 Task: In the  document Nativeamericanreservations.doc, select heading and apply ' Bold and Underline'  Using "replace feature", replace:  'traditions to culture'
Action: Mouse moved to (473, 702)
Screenshot: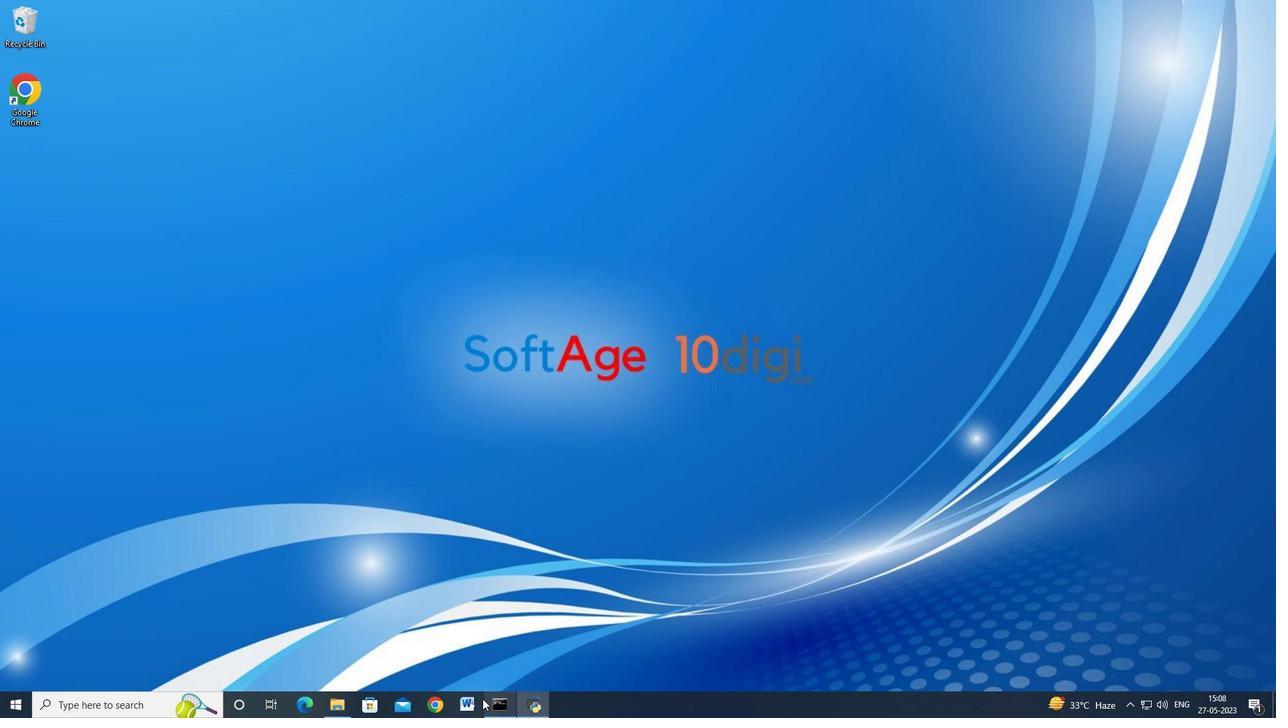 
Action: Mouse pressed left at (473, 702)
Screenshot: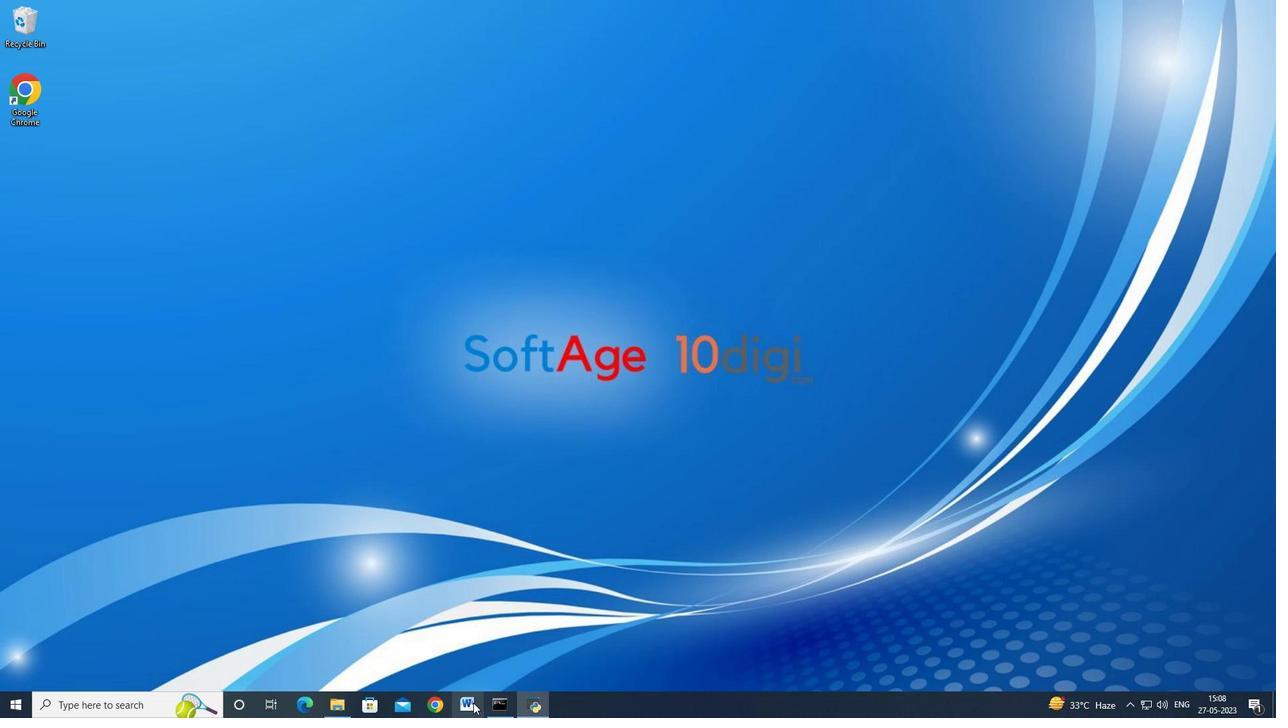 
Action: Mouse moved to (31, 28)
Screenshot: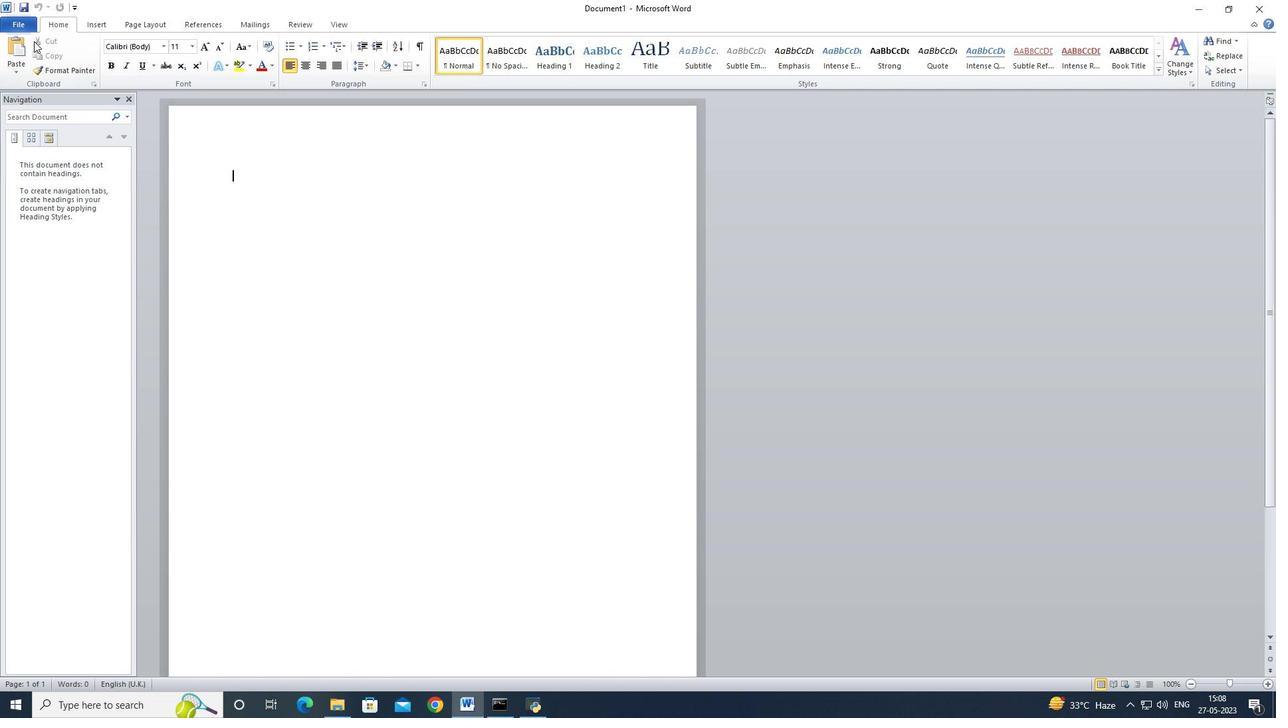 
Action: Mouse pressed left at (31, 28)
Screenshot: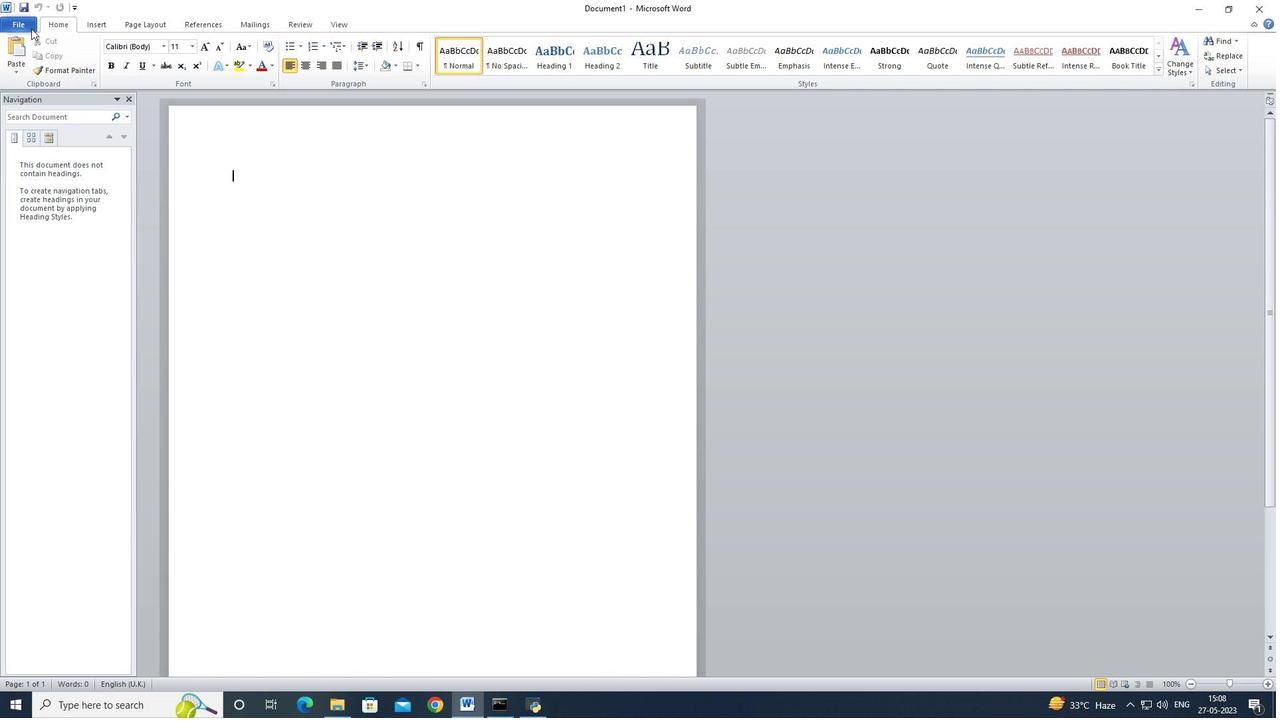 
Action: Mouse moved to (131, 79)
Screenshot: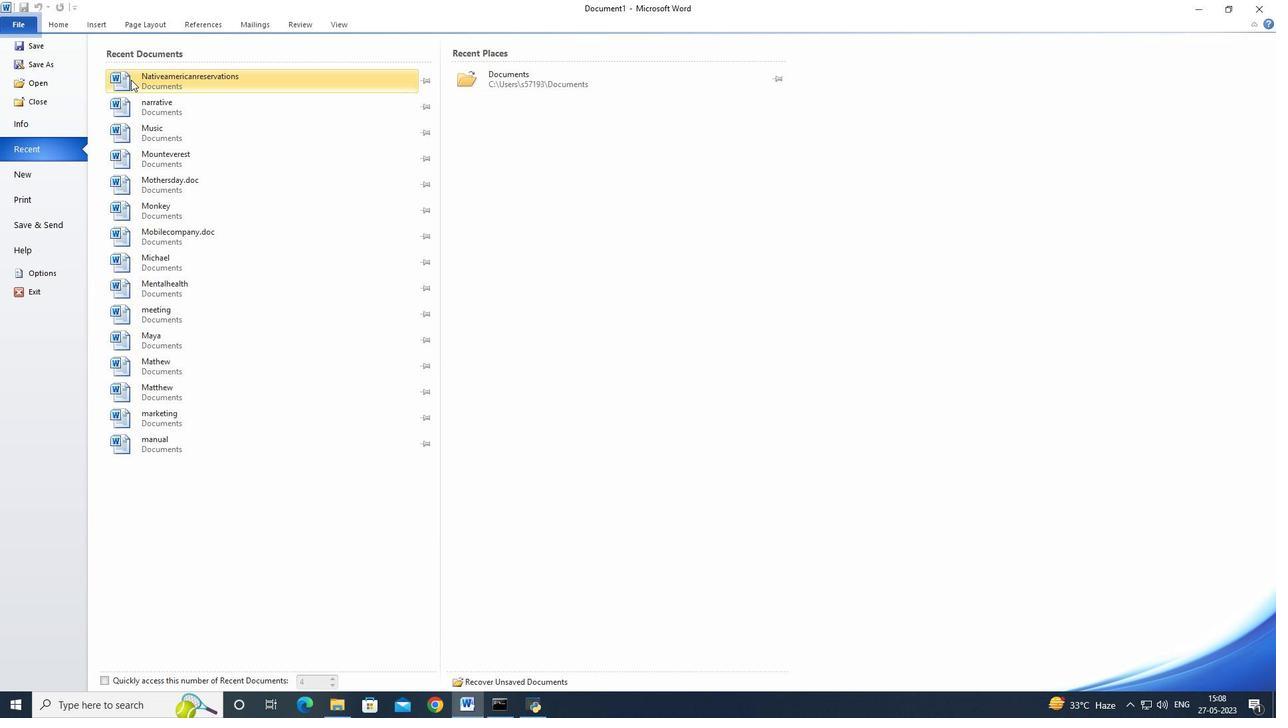 
Action: Mouse pressed left at (131, 79)
Screenshot: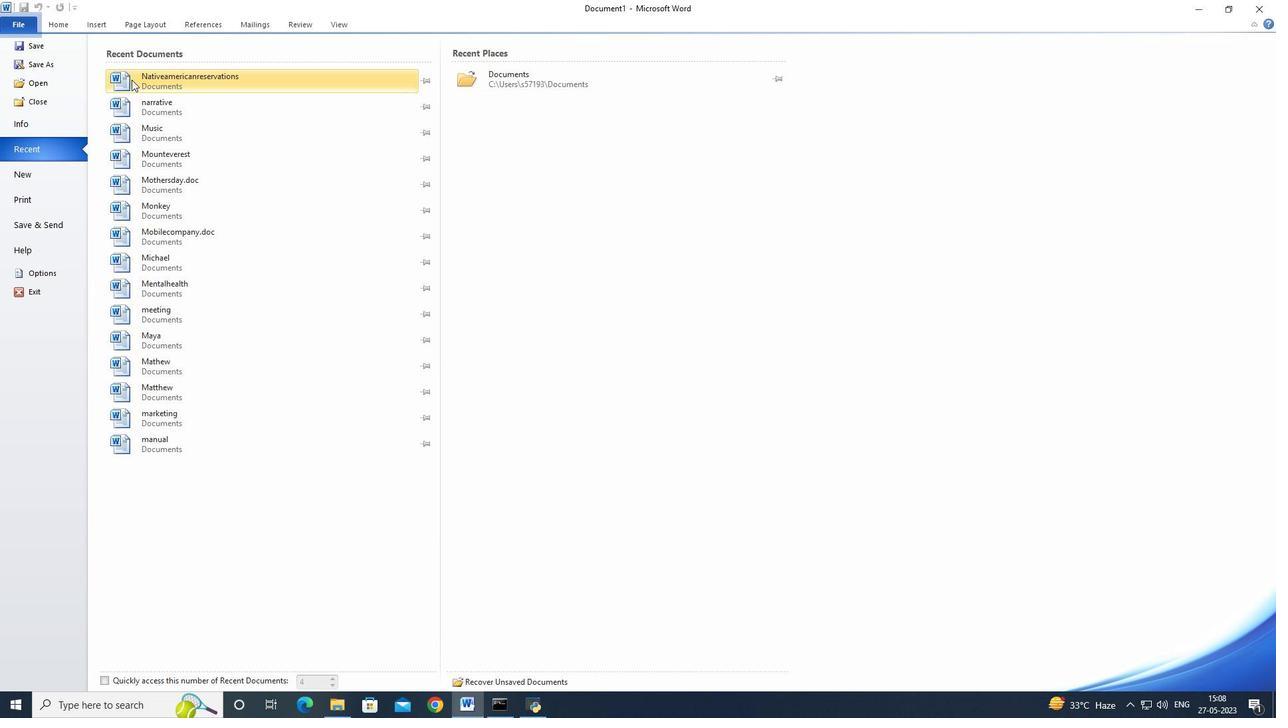 
Action: Mouse moved to (351, 196)
Screenshot: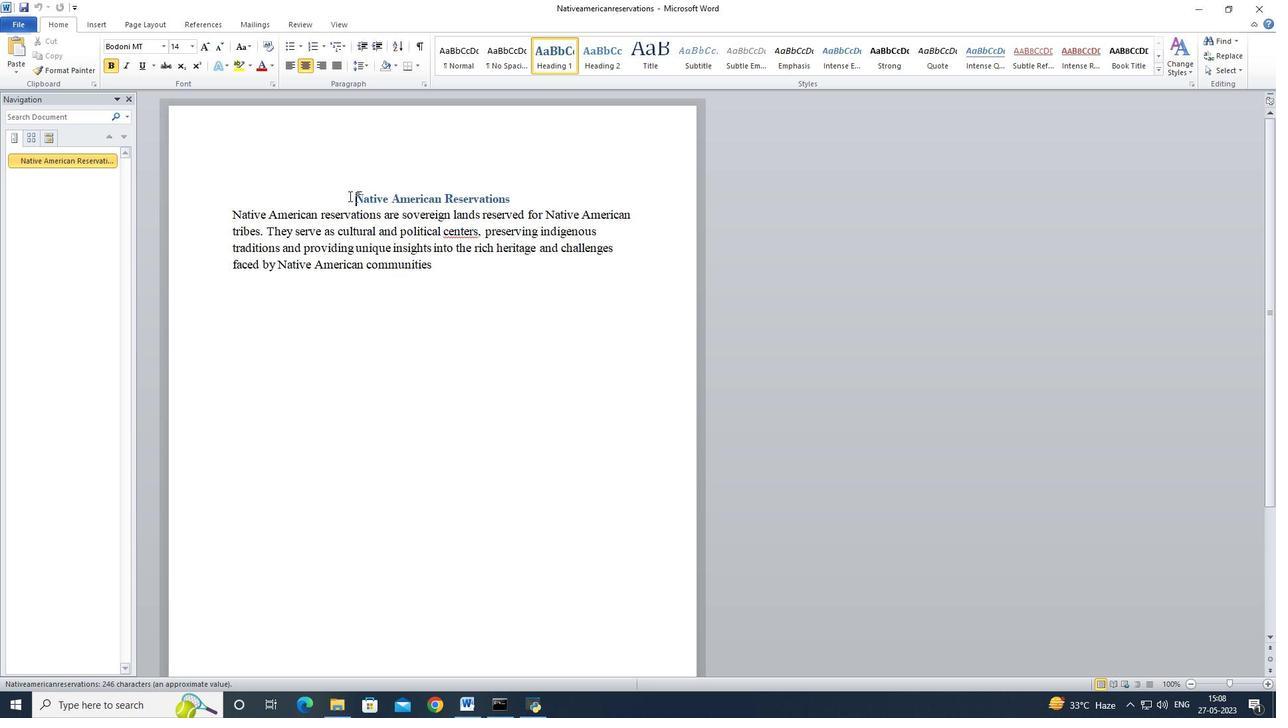 
Action: Mouse pressed left at (351, 196)
Screenshot: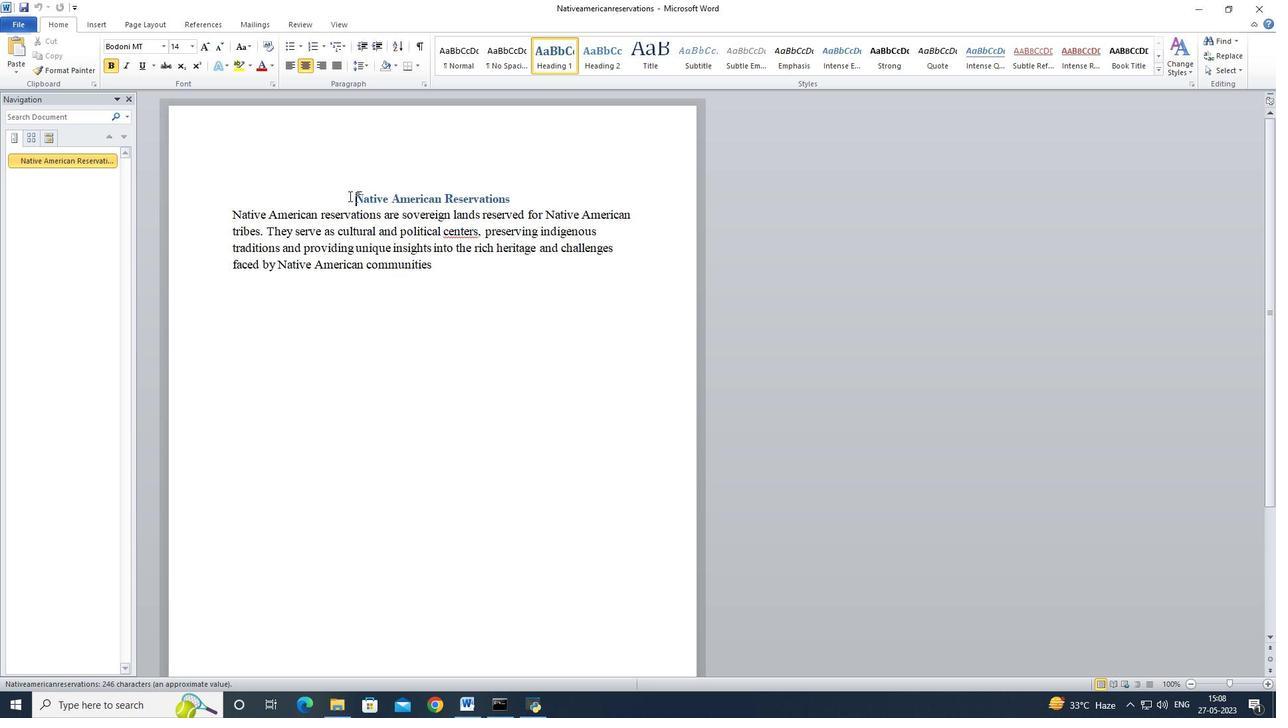 
Action: Mouse moved to (113, 67)
Screenshot: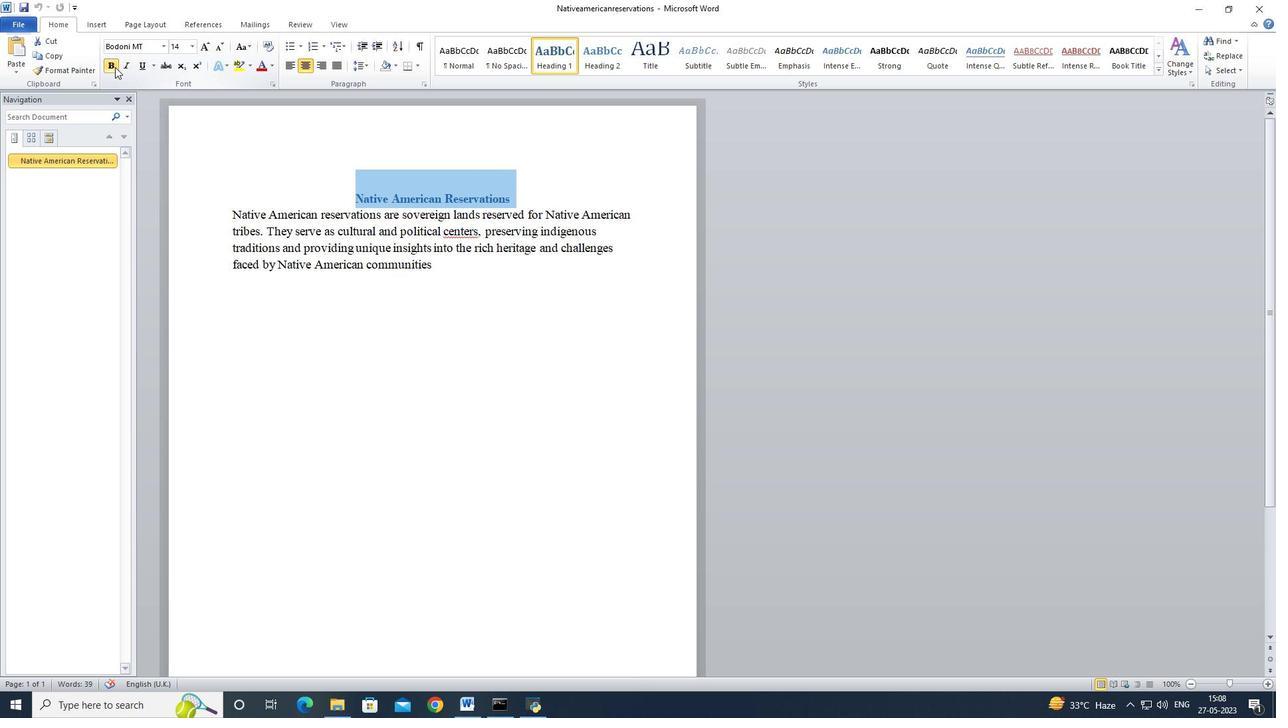 
Action: Mouse pressed left at (113, 67)
Screenshot: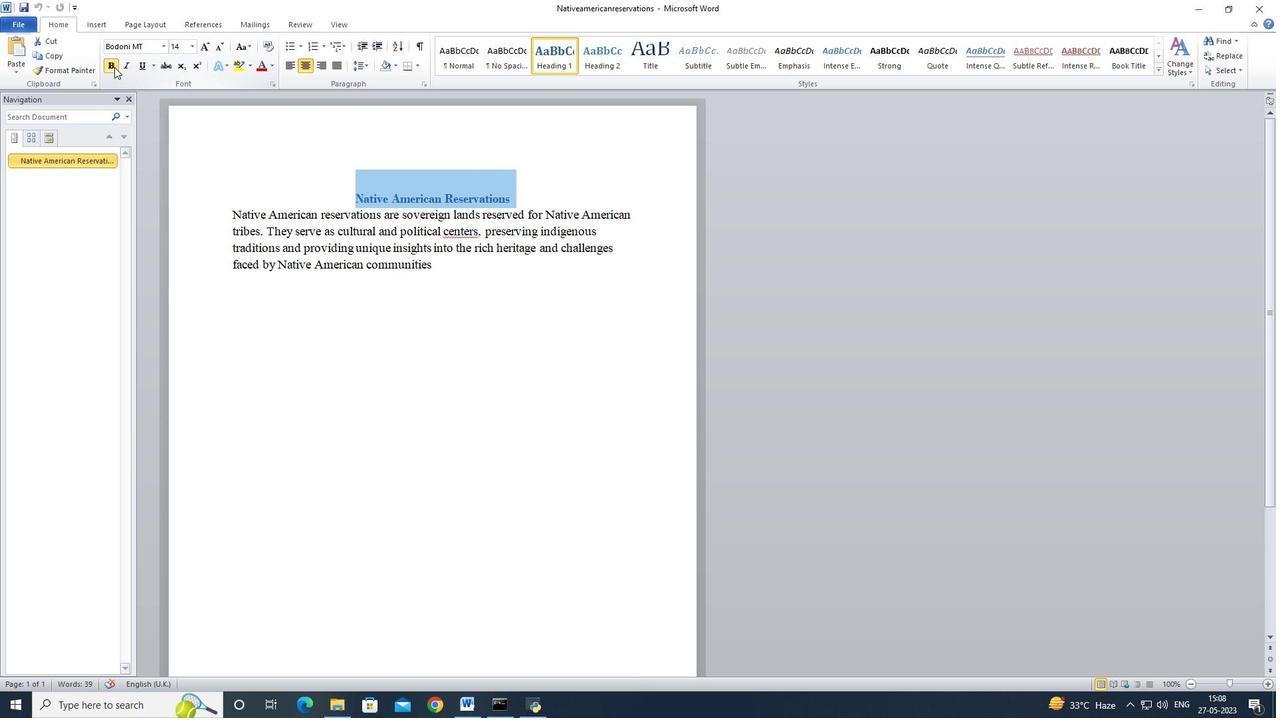 
Action: Mouse moved to (113, 67)
Screenshot: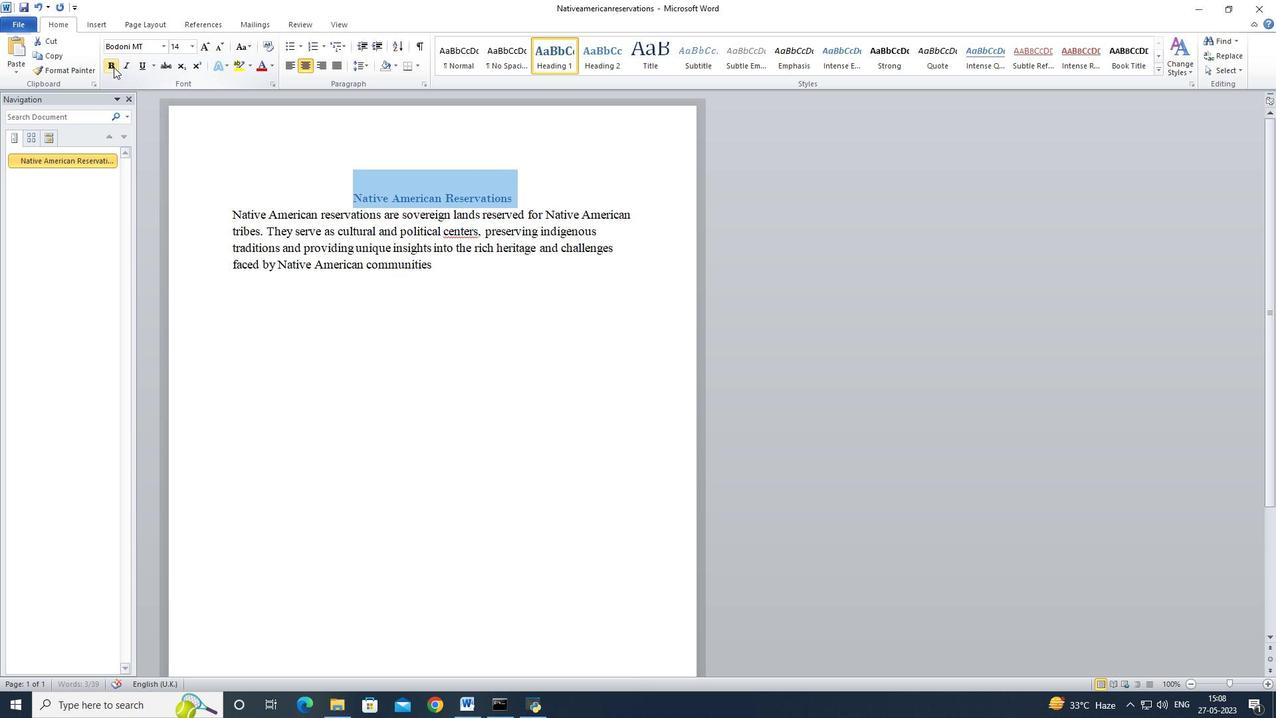 
Action: Mouse pressed left at (113, 67)
Screenshot: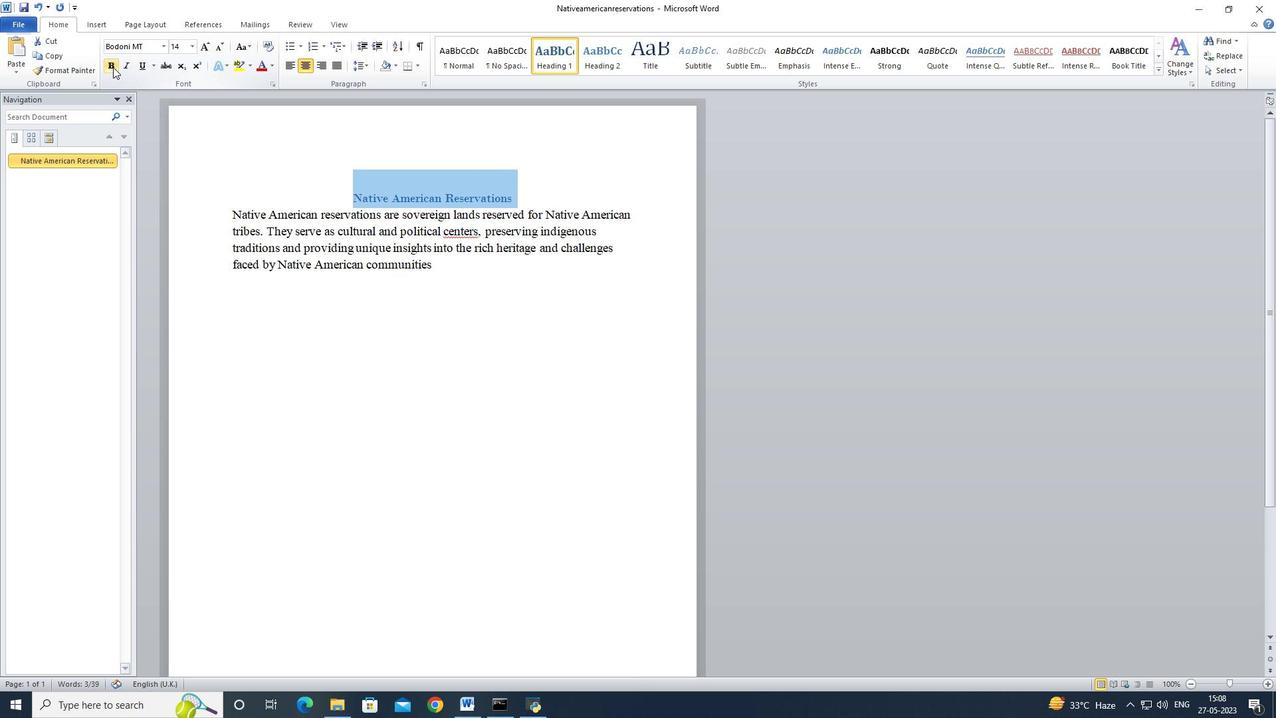 
Action: Mouse moved to (121, 63)
Screenshot: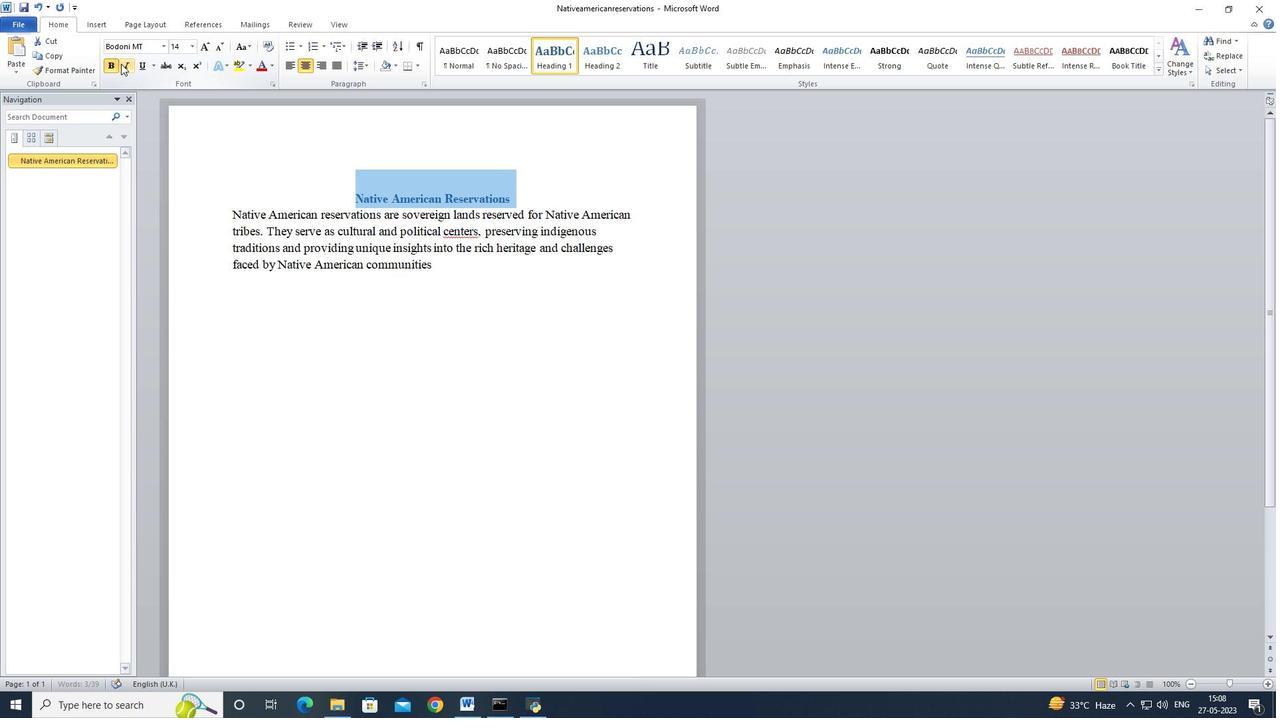 
Action: Mouse pressed left at (121, 63)
Screenshot: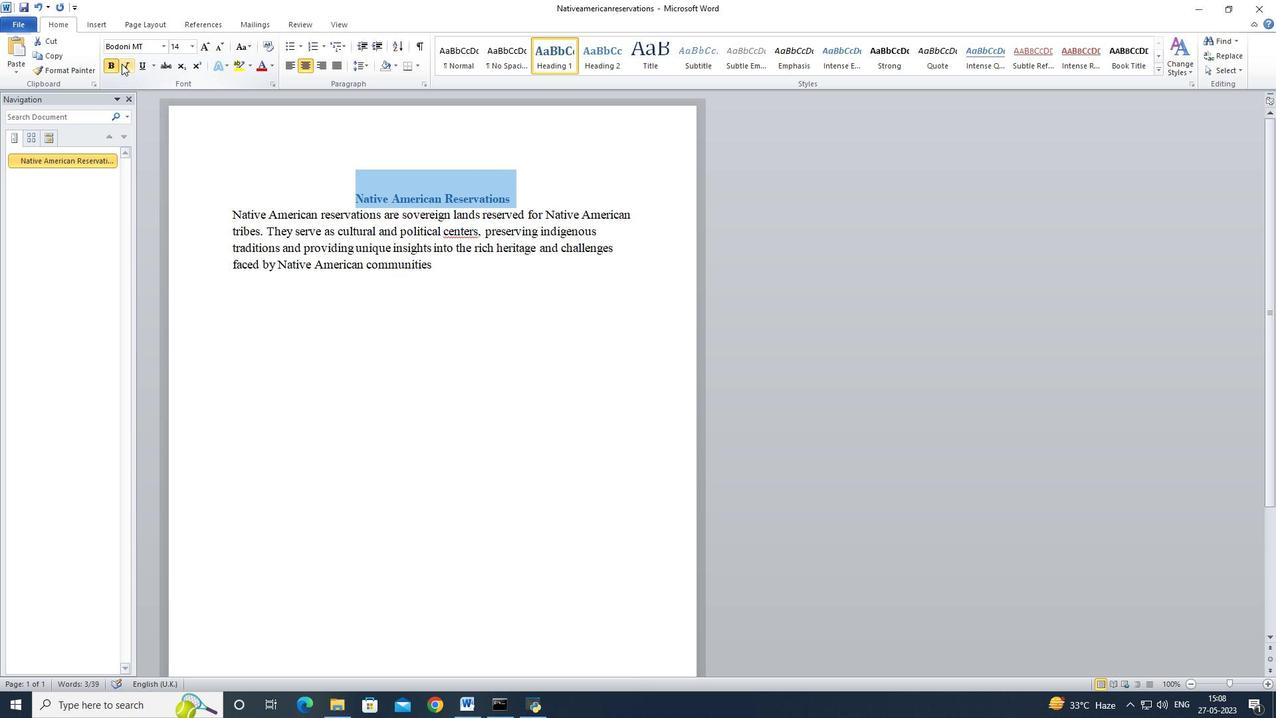 
Action: Mouse moved to (488, 424)
Screenshot: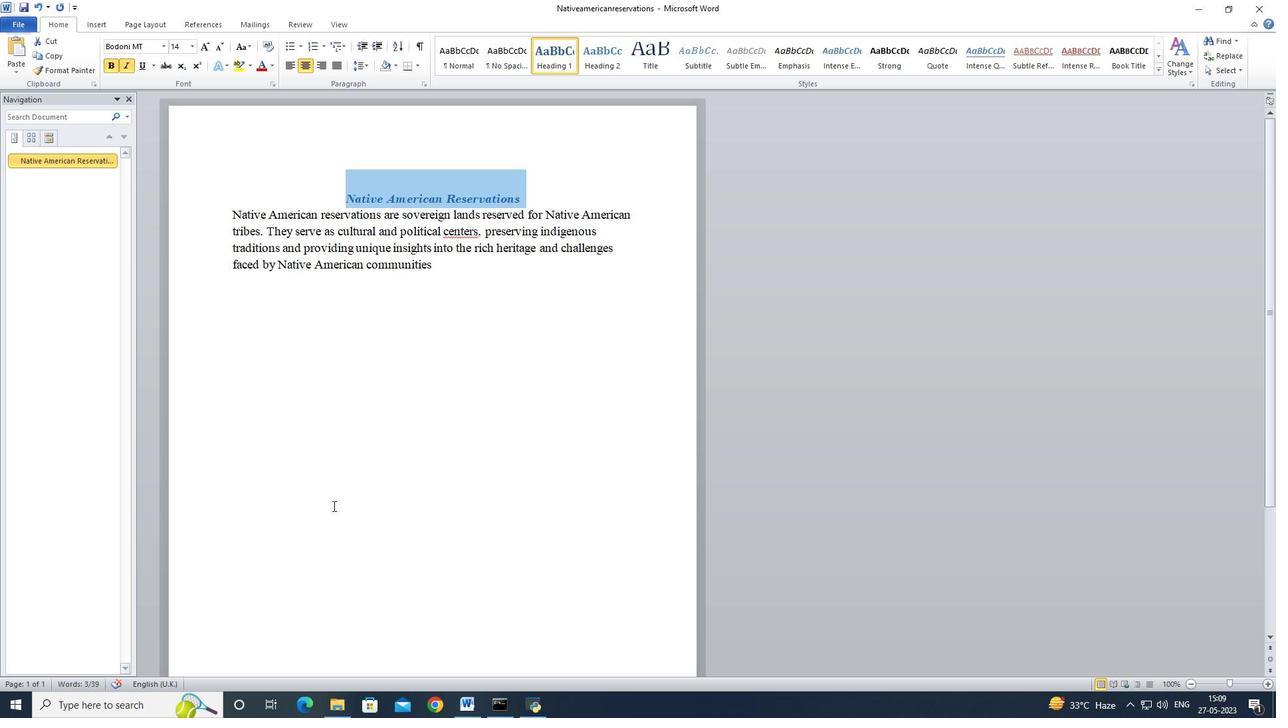 
Action: Mouse pressed left at (488, 424)
Screenshot: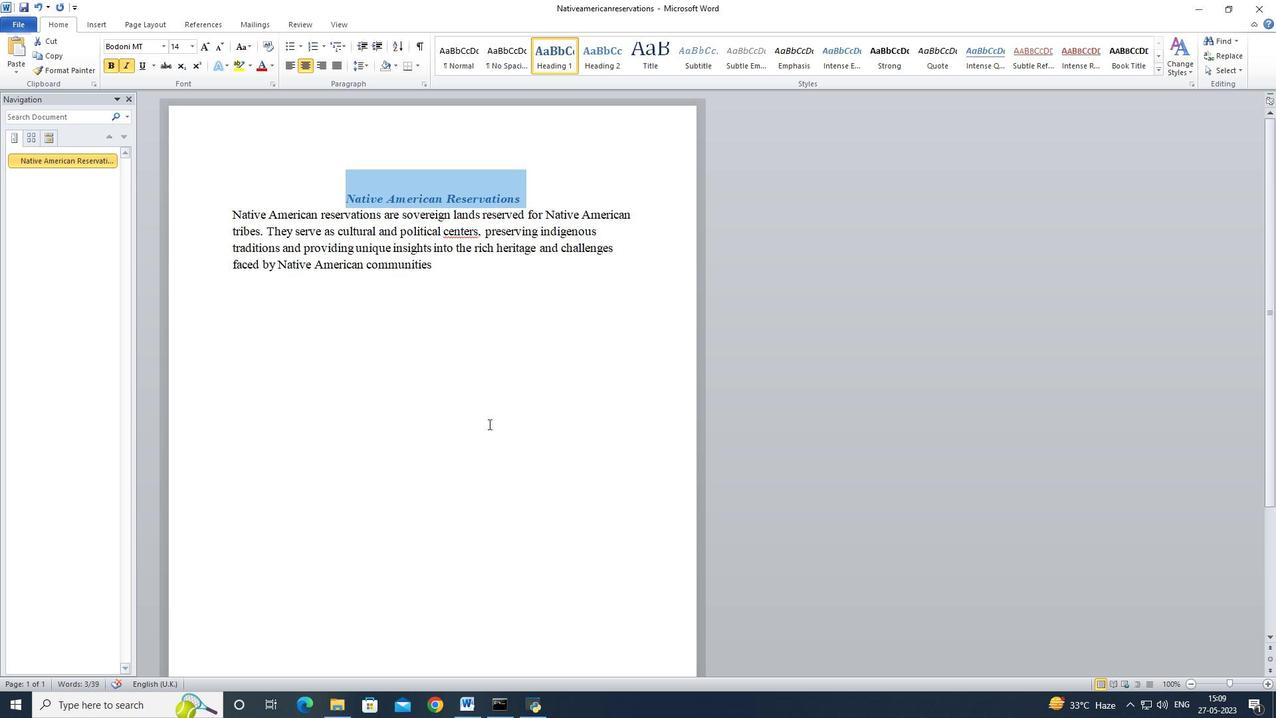 
Action: Mouse moved to (567, 386)
Screenshot: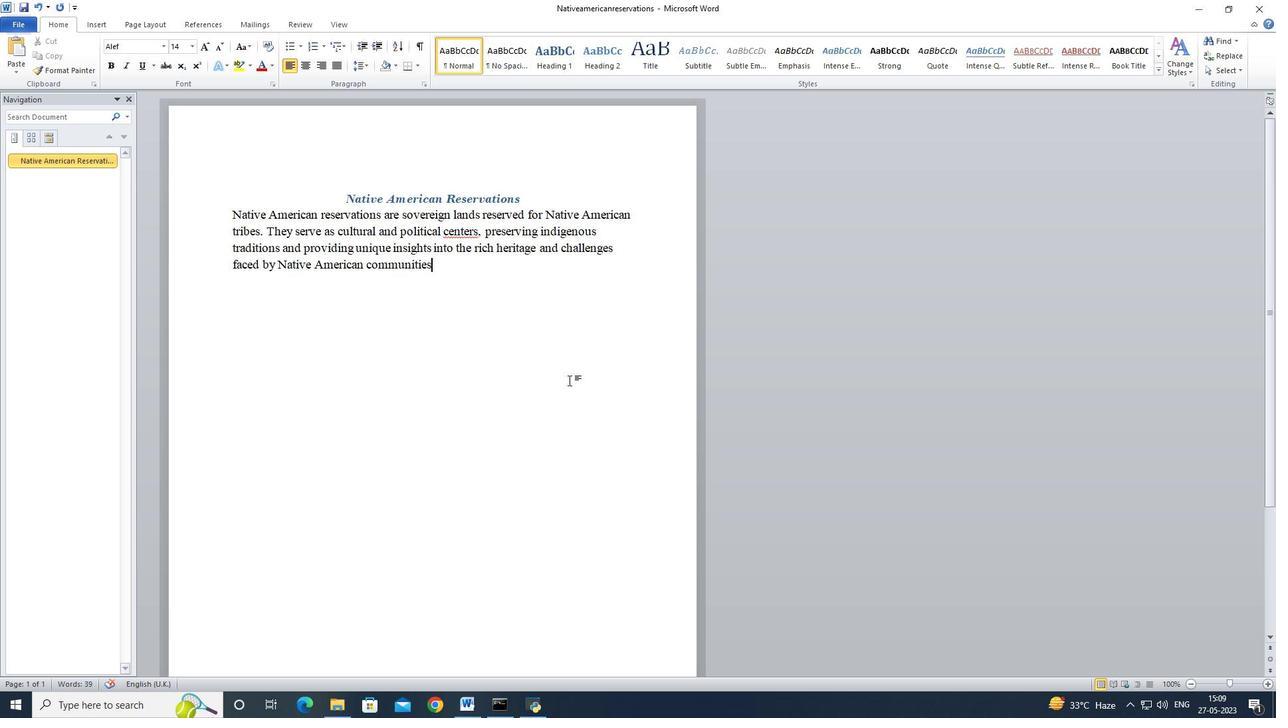 
Action: Key pressed ctrl+Htraditions<Key.space>to<Key.space>culturectrl+A<'\x18'>
Screenshot: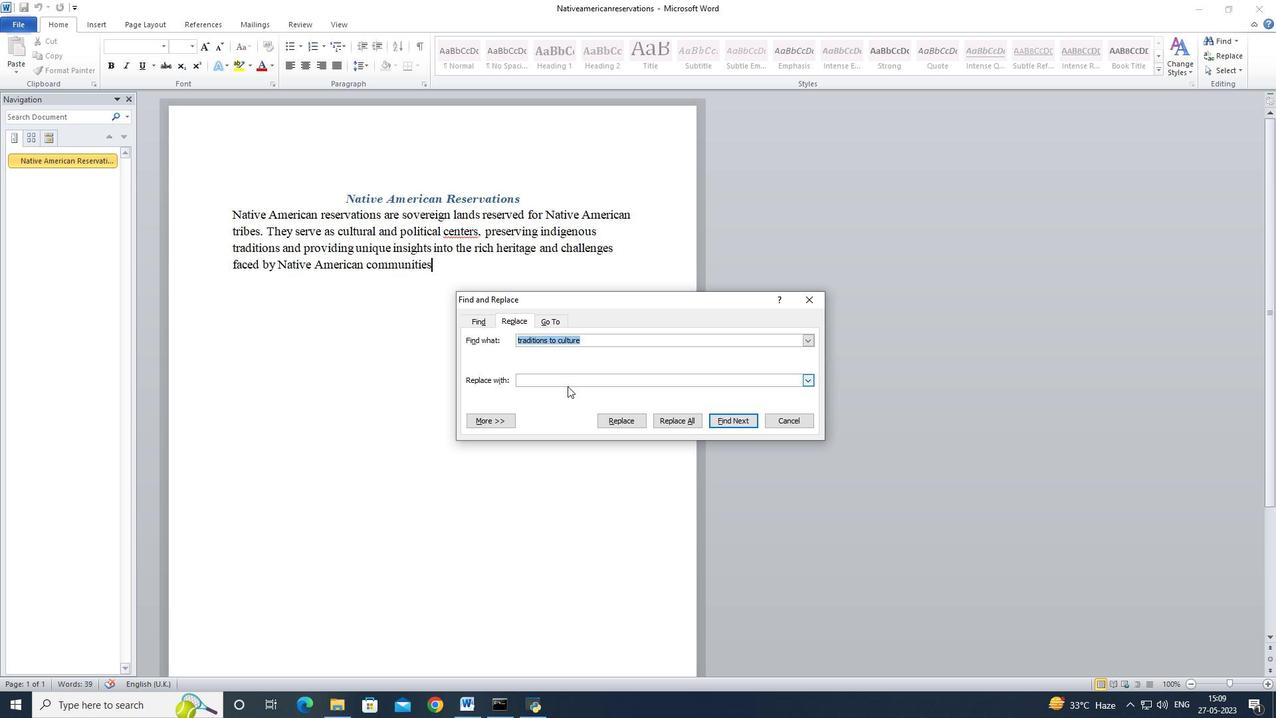 
Action: Mouse moved to (575, 385)
Screenshot: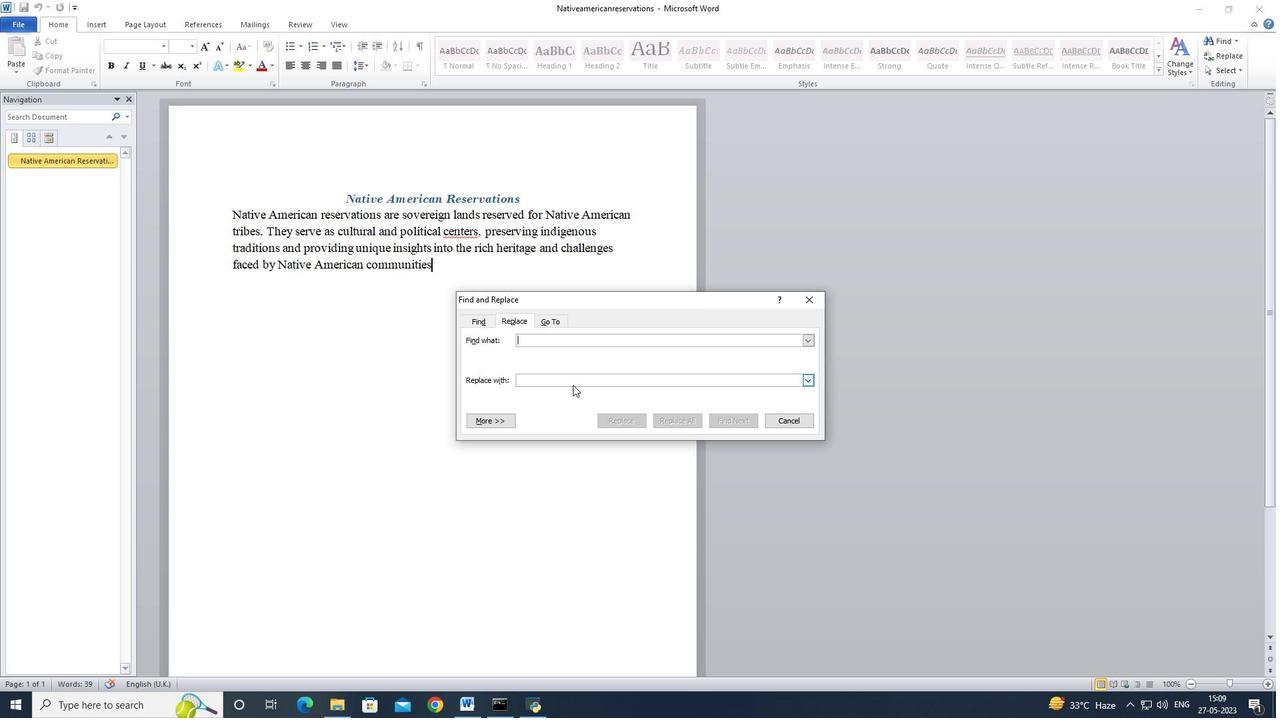 
Action: Mouse pressed left at (575, 385)
Screenshot: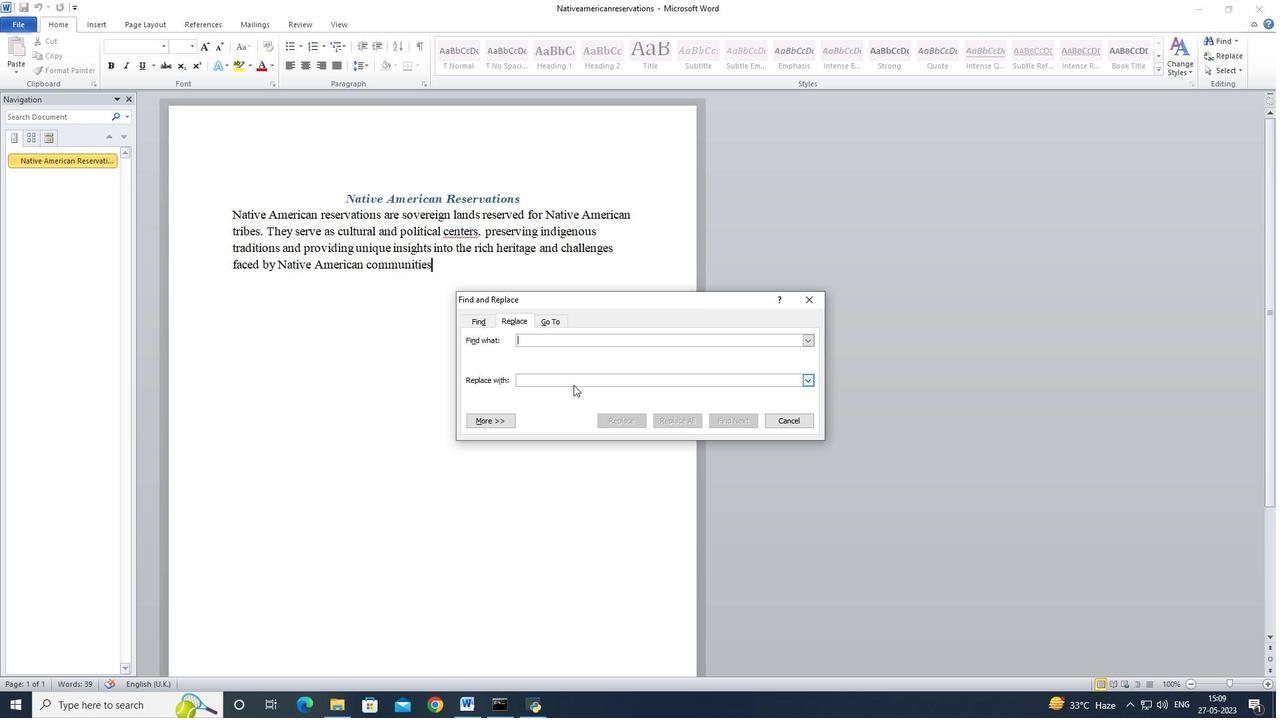 
Action: Key pressed ctrl+V
Screenshot: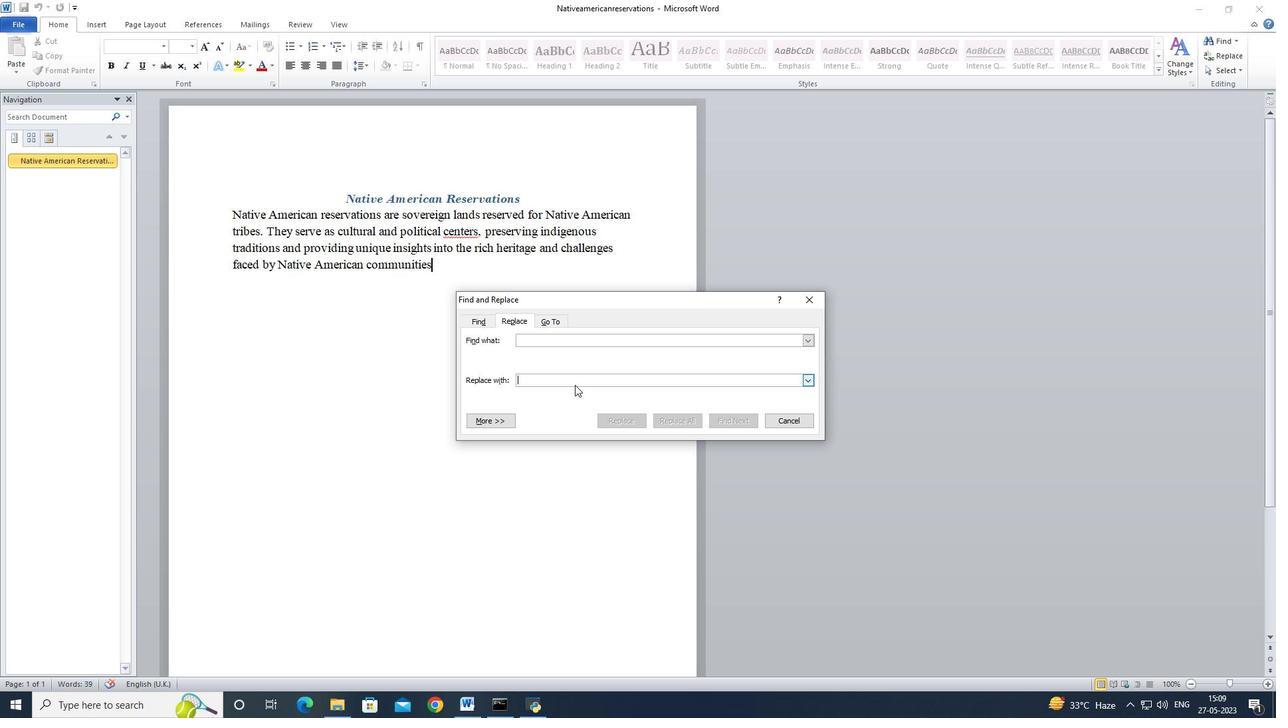 
Action: Mouse moved to (576, 337)
Screenshot: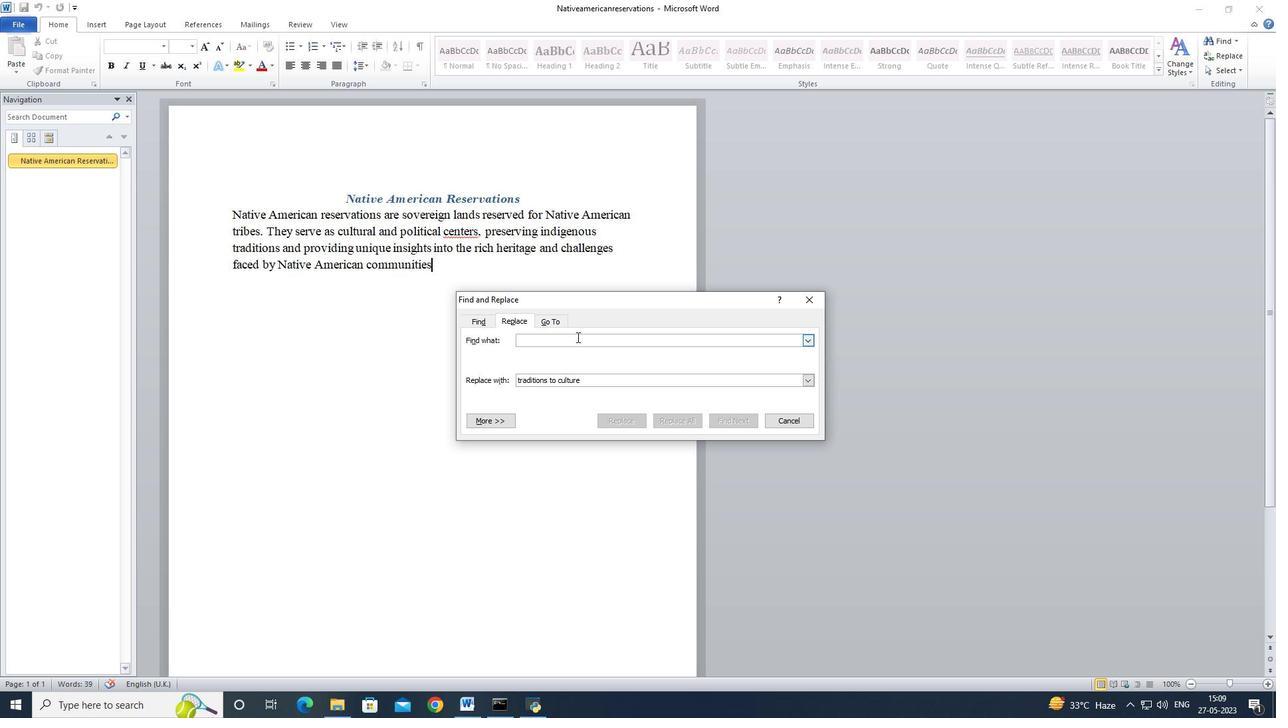 
Action: Mouse pressed left at (576, 337)
Screenshot: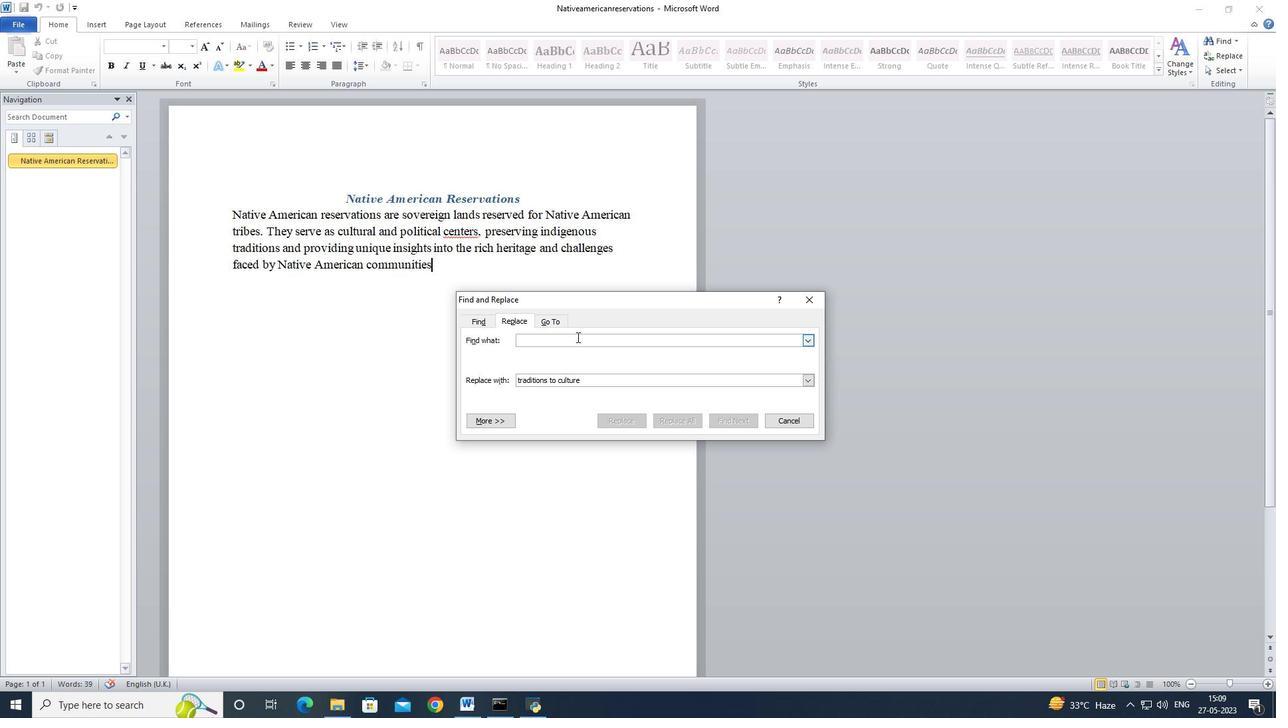 
Action: Mouse moved to (576, 338)
Screenshot: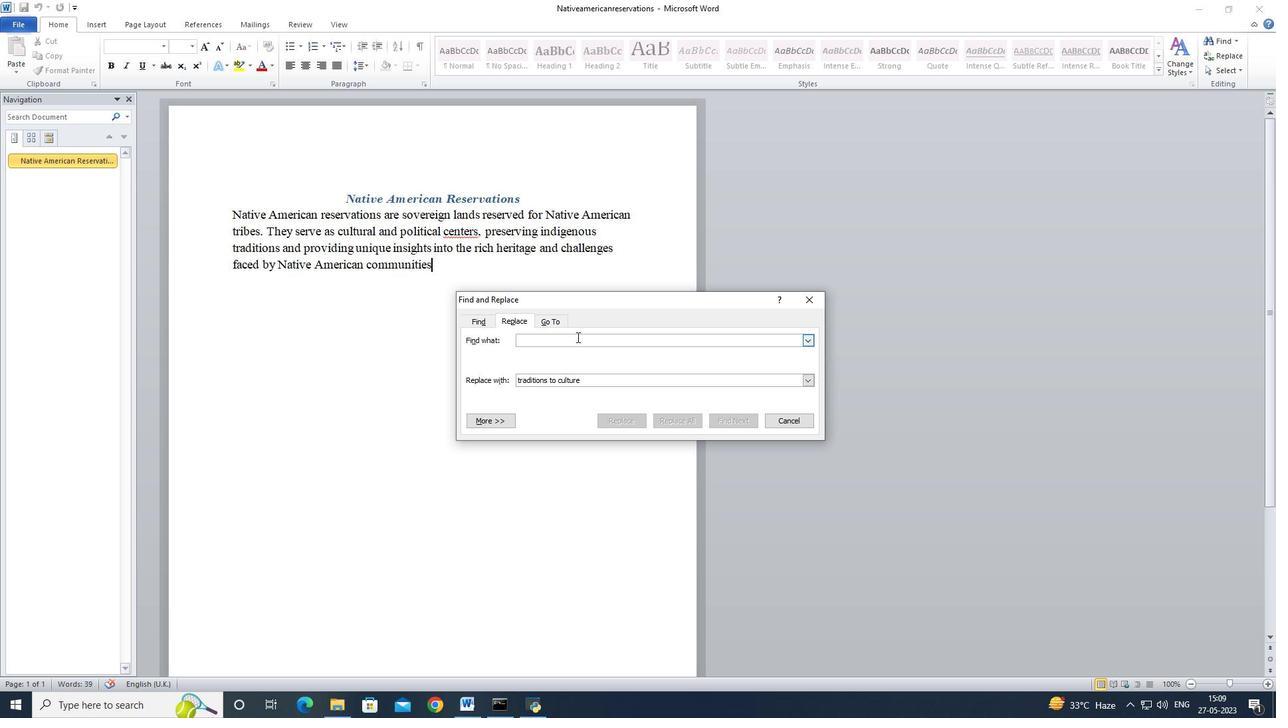 
Action: Key pressed ctrl+V
Screenshot: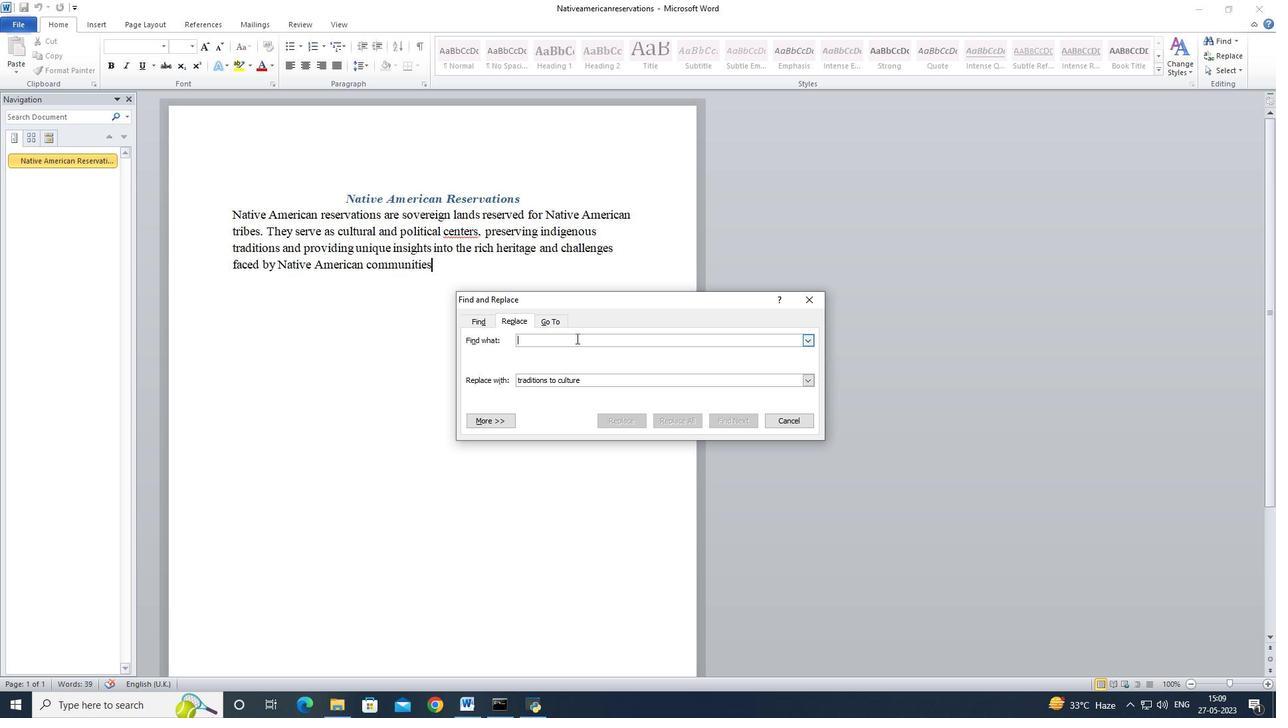 
Action: Mouse moved to (676, 424)
Screenshot: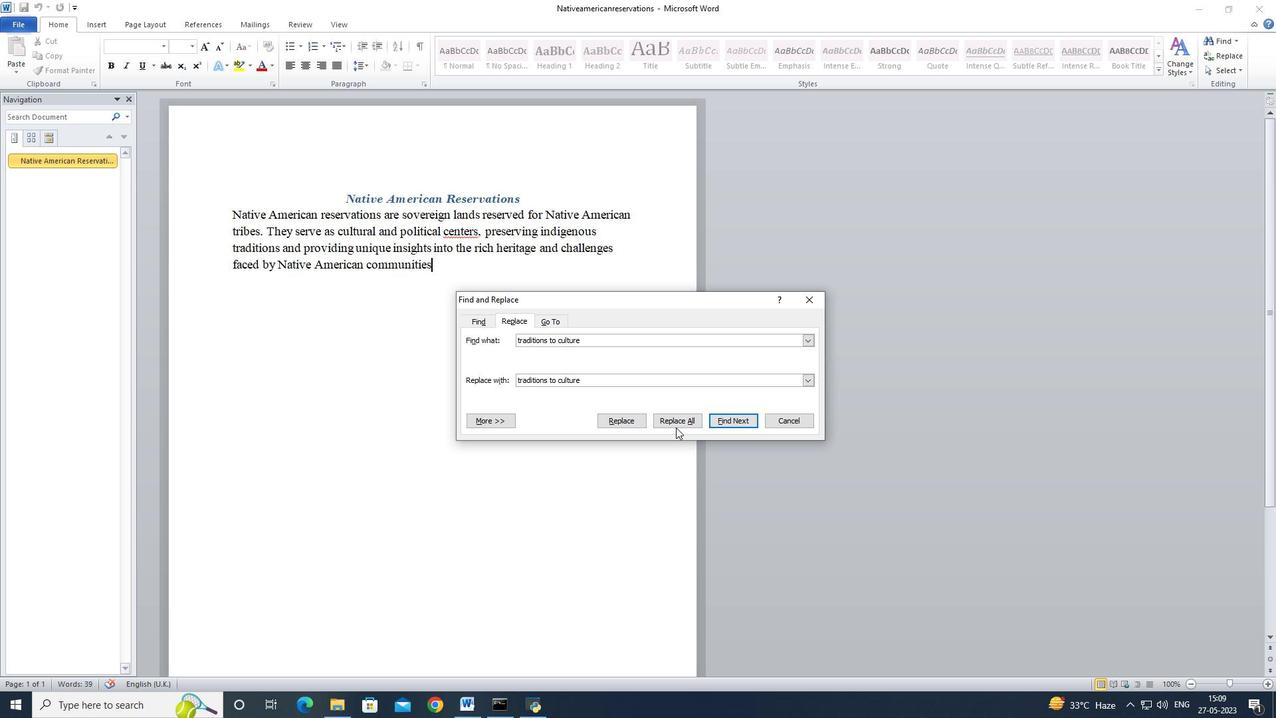
Action: Mouse pressed left at (676, 424)
Screenshot: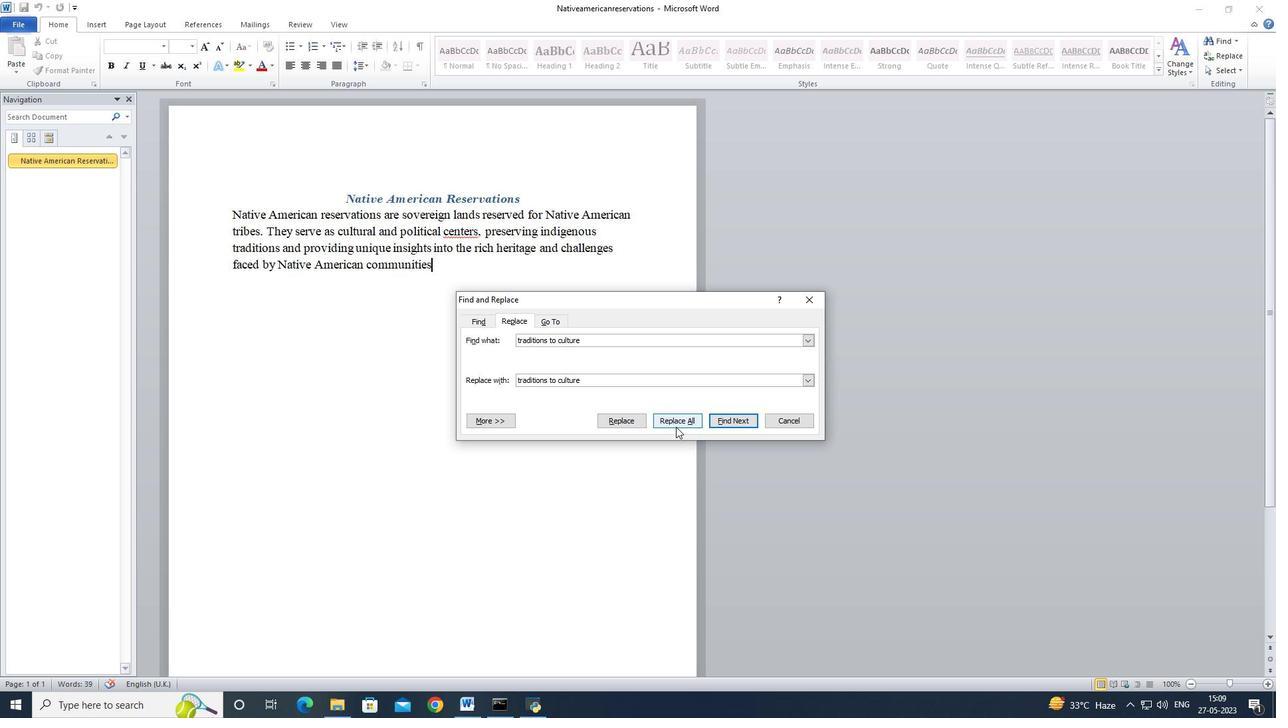 
Action: Mouse moved to (625, 388)
Screenshot: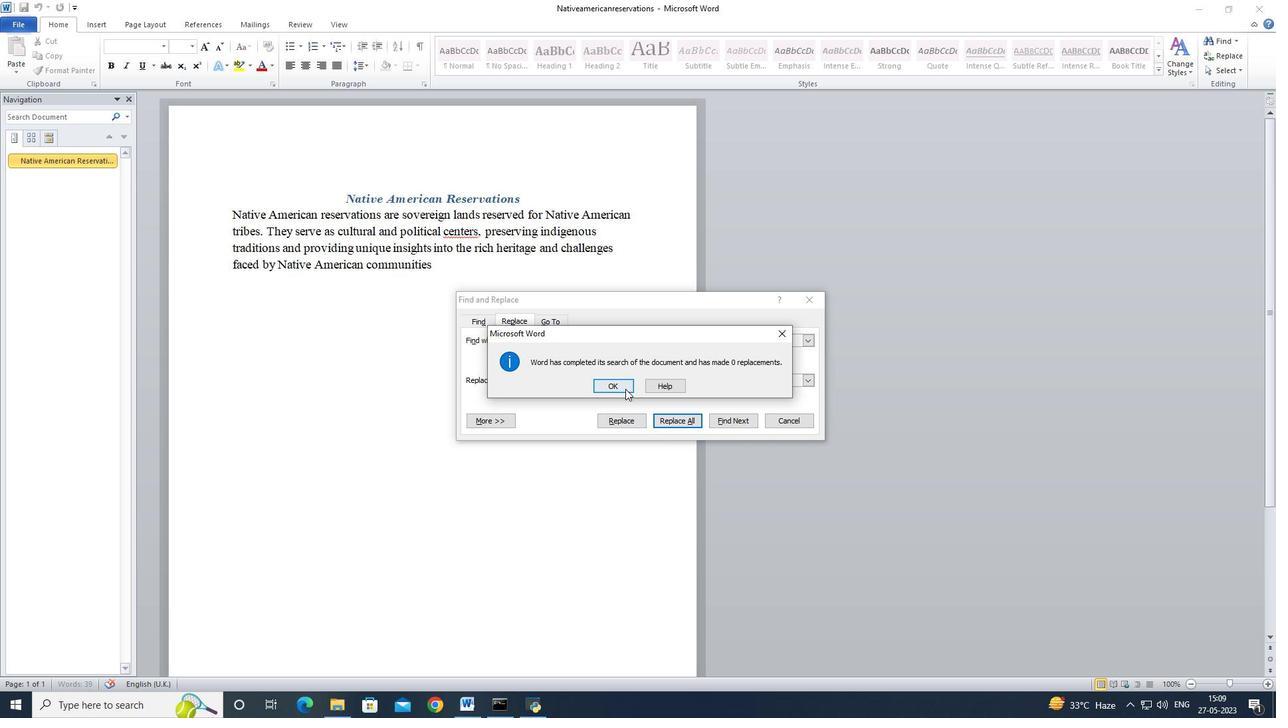 
Action: Mouse pressed left at (625, 388)
Screenshot: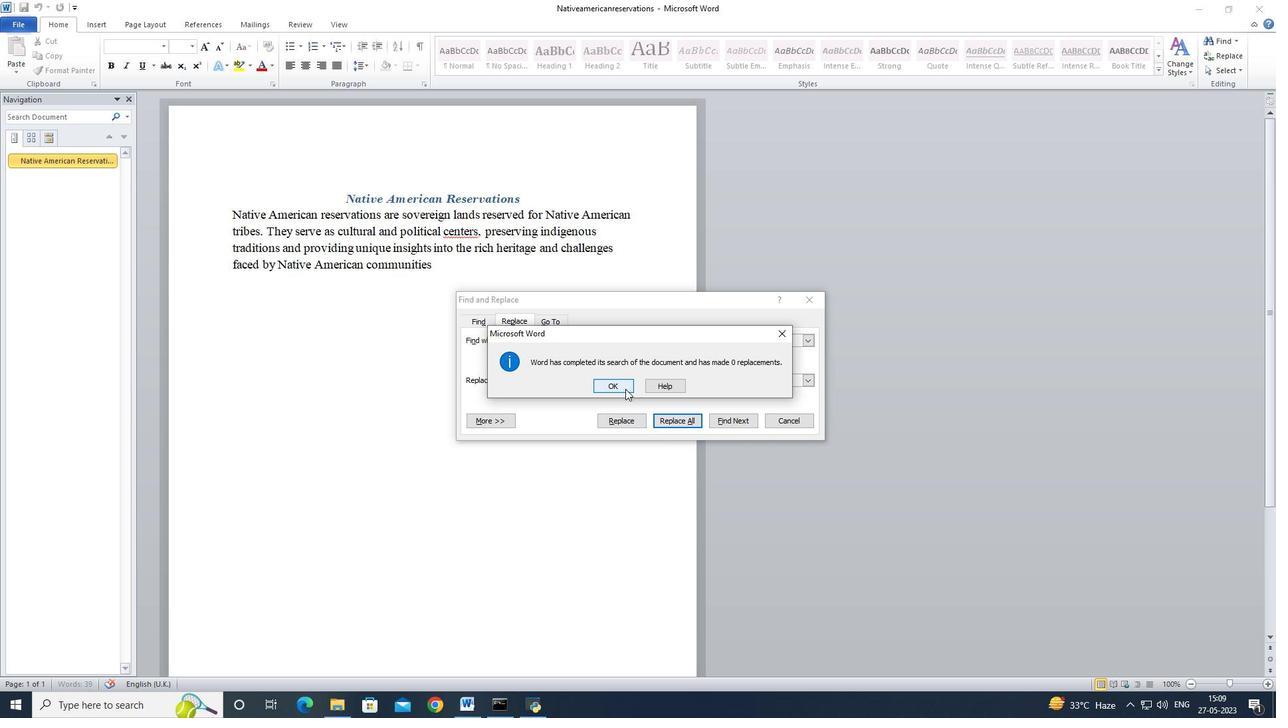 
Action: Mouse moved to (809, 295)
Screenshot: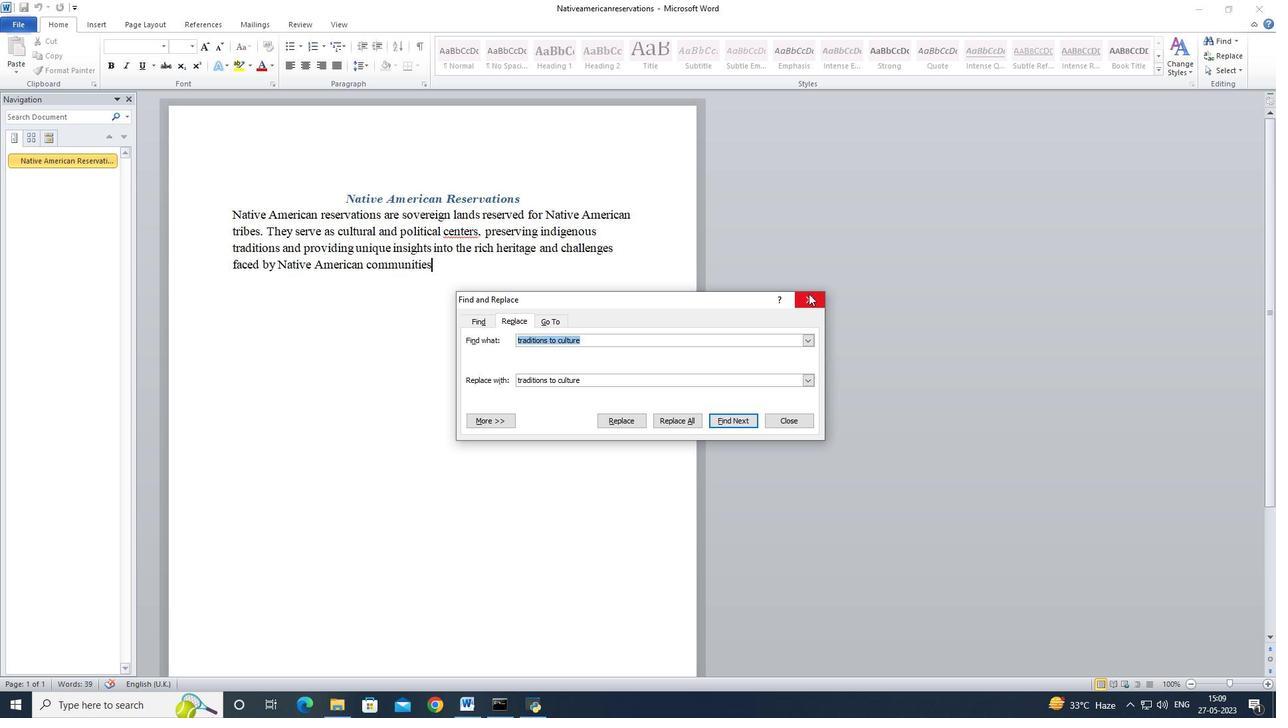 
Action: Mouse pressed left at (809, 295)
Screenshot: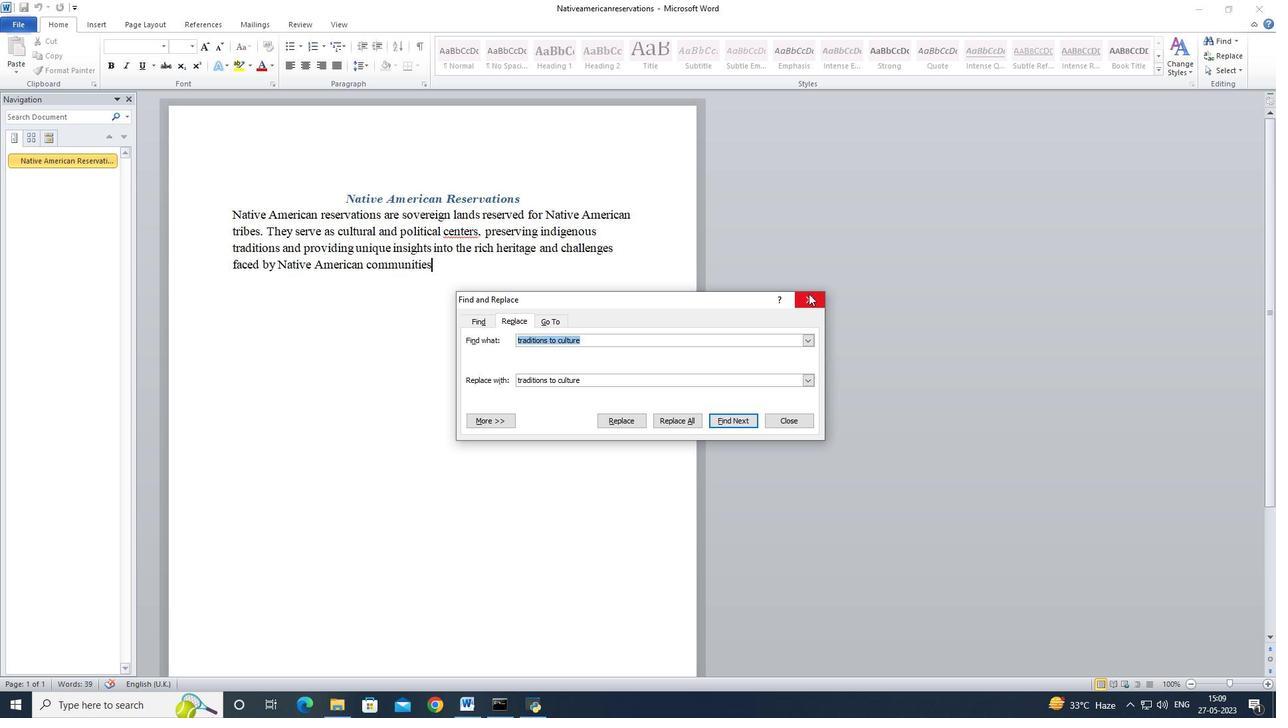 
Action: Mouse moved to (494, 280)
Screenshot: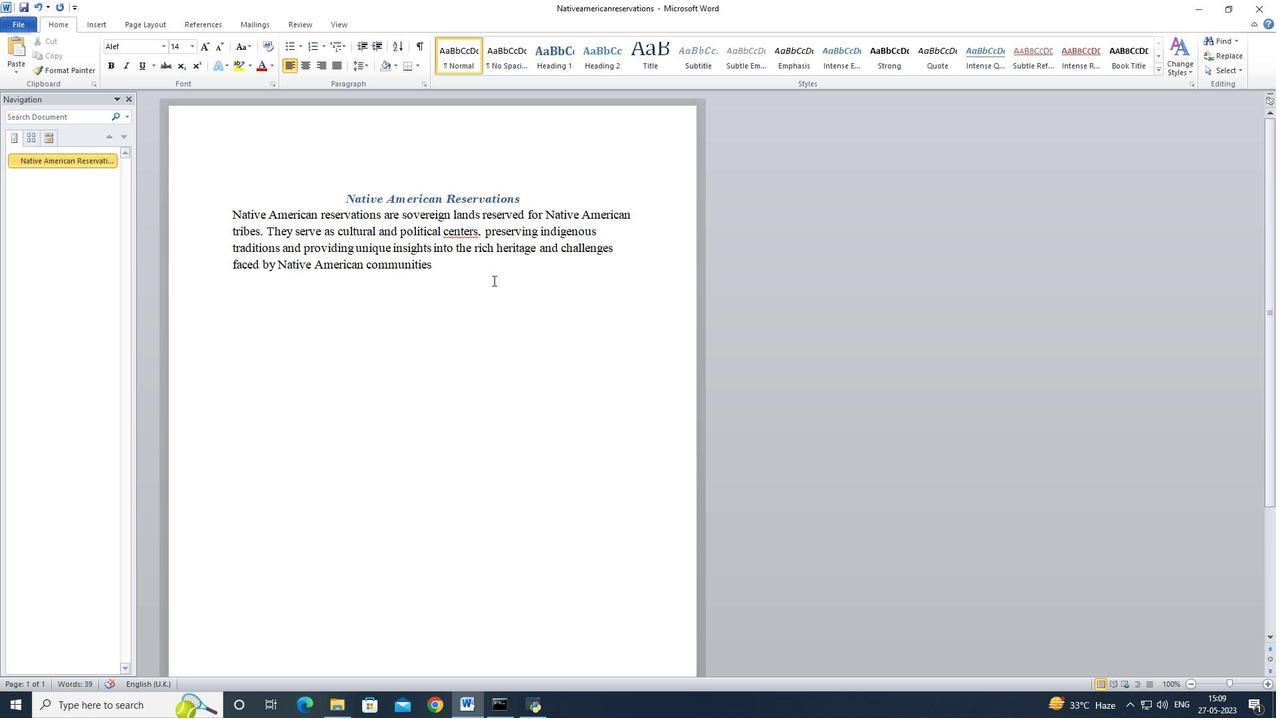 
Action: Key pressed .
Screenshot: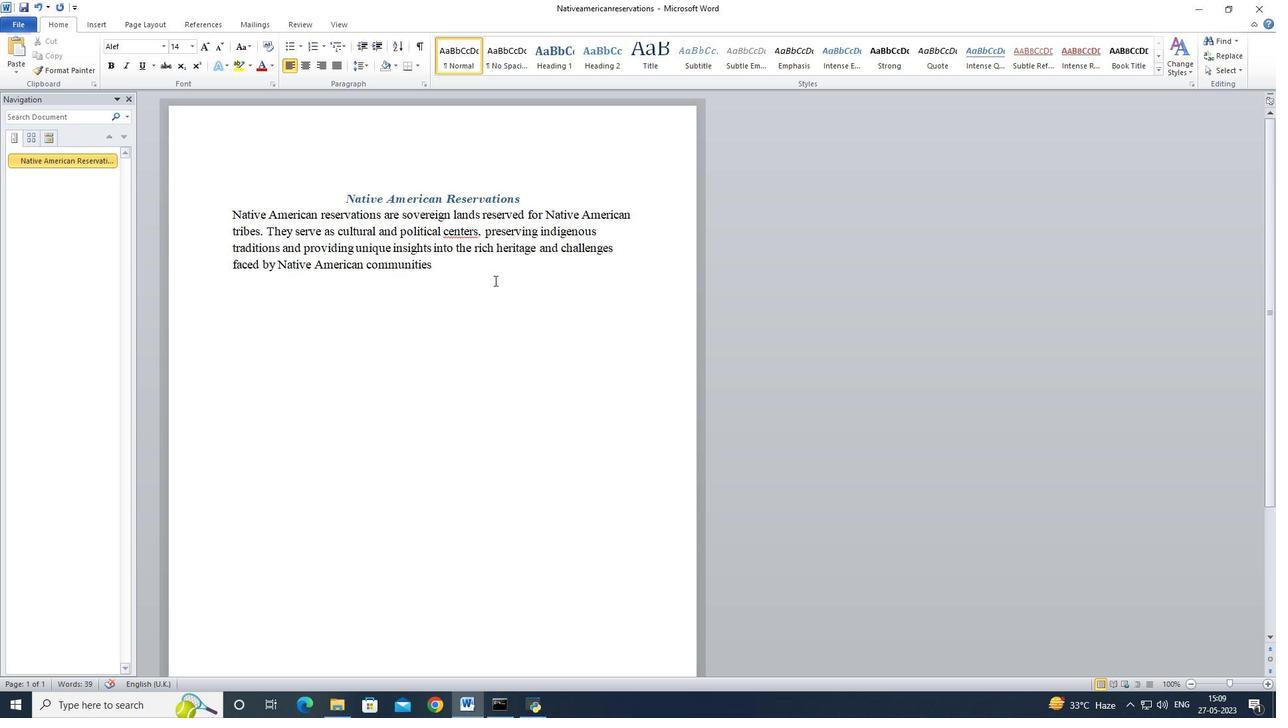 
Action: Mouse moved to (456, 273)
Screenshot: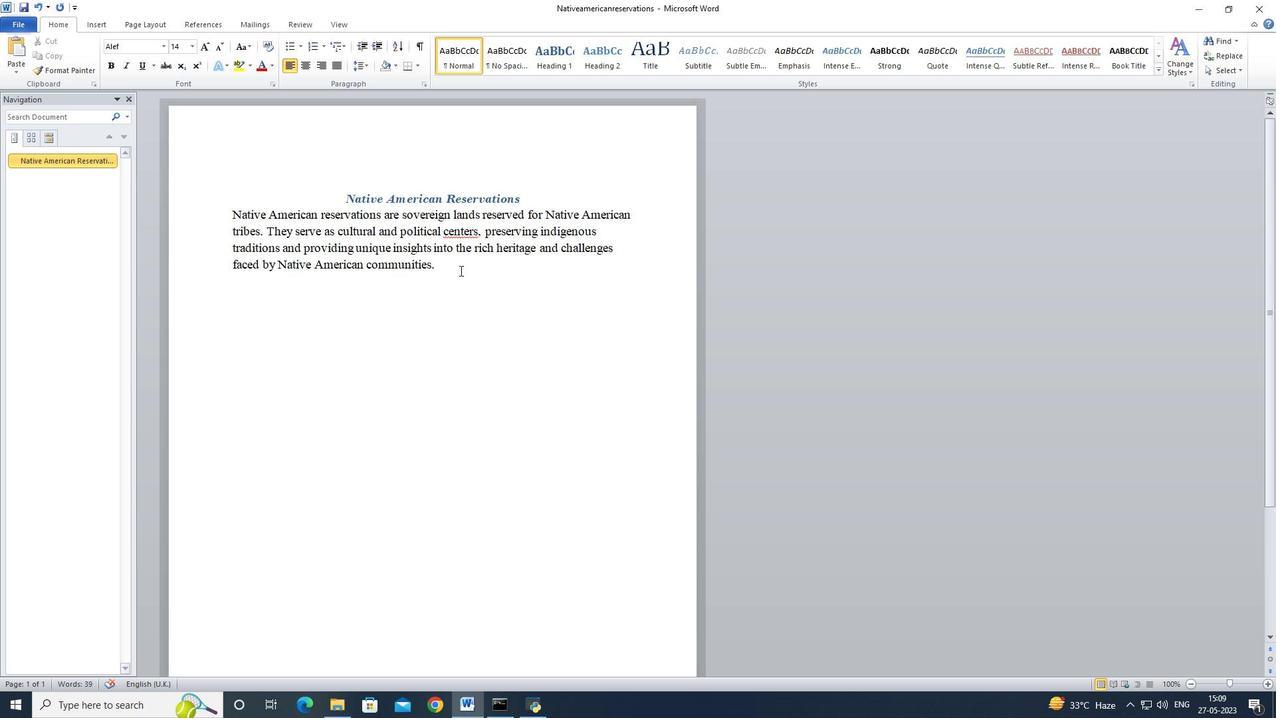 
Action: Mouse pressed left at (456, 273)
Screenshot: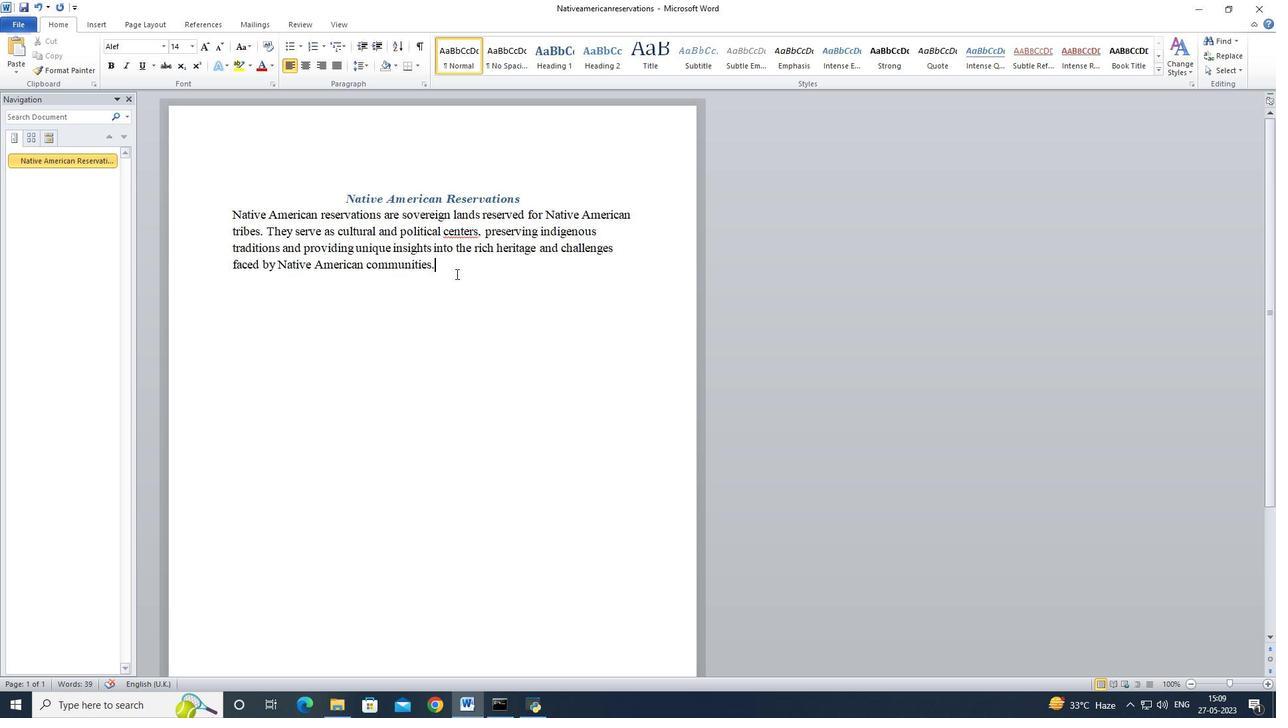 
Action: Mouse moved to (463, 262)
Screenshot: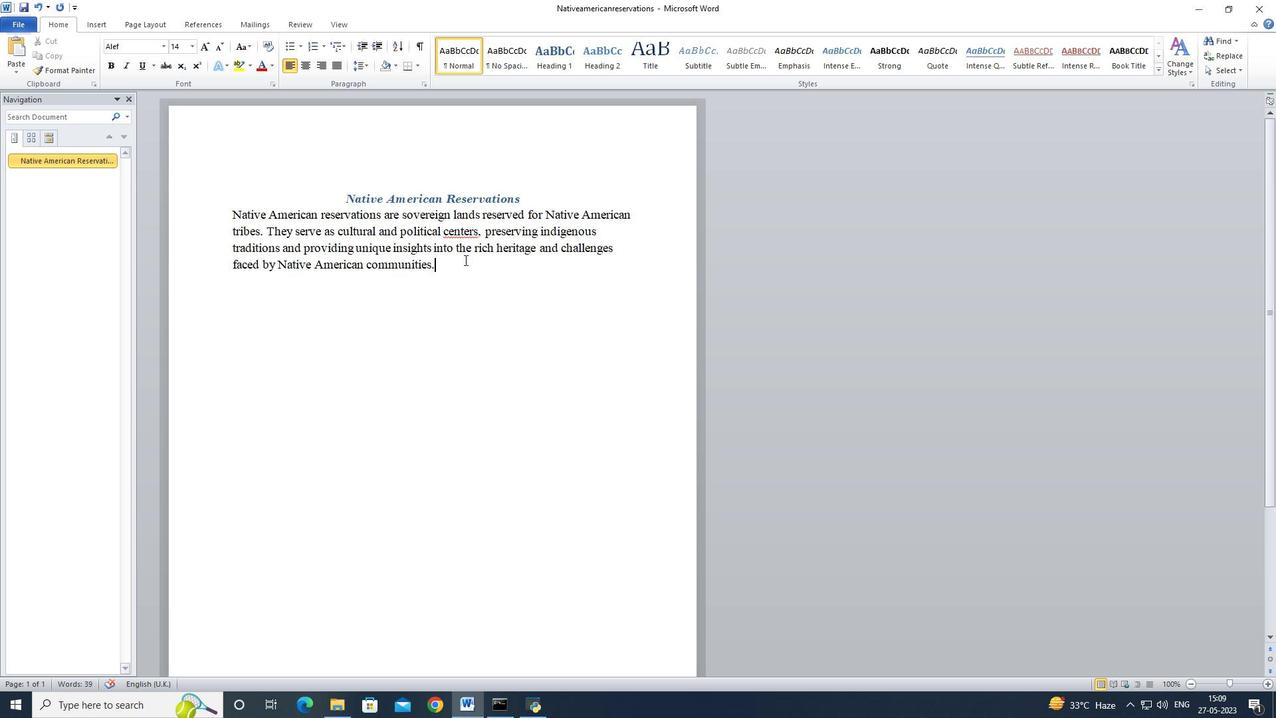 
Action: Key pressed ctrl+H
Screenshot: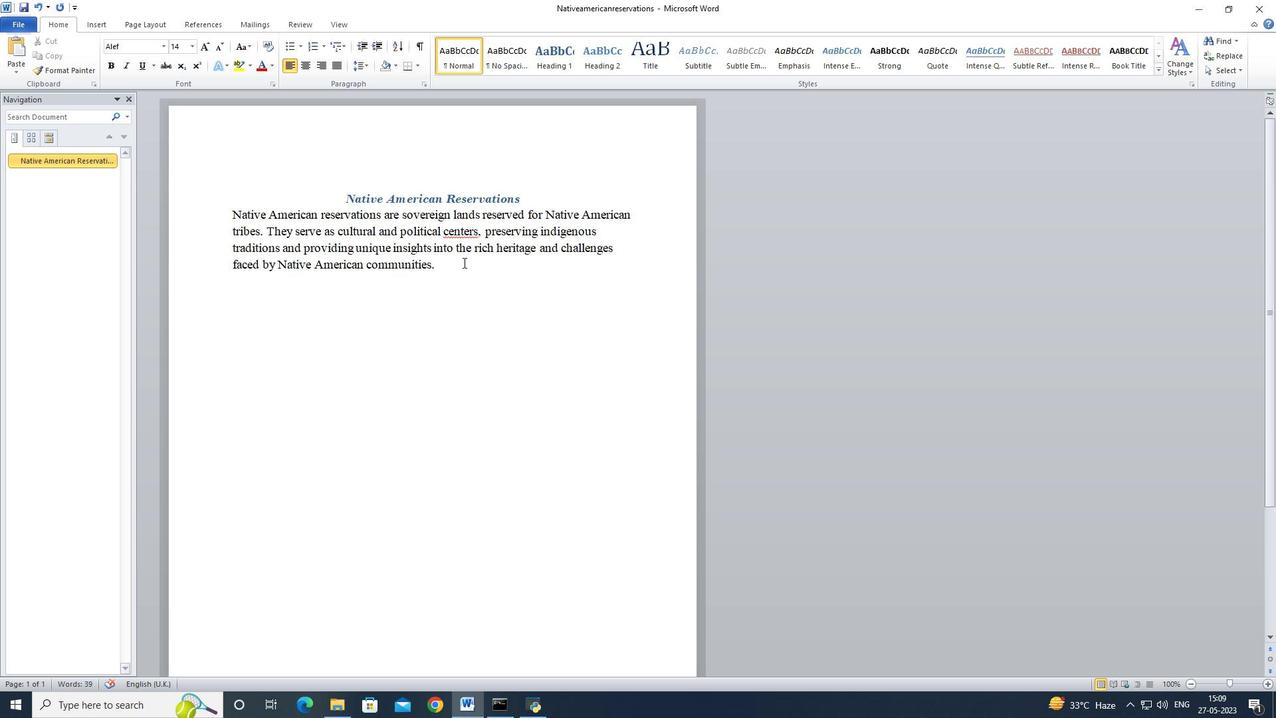 
Action: Mouse moved to (451, 277)
Screenshot: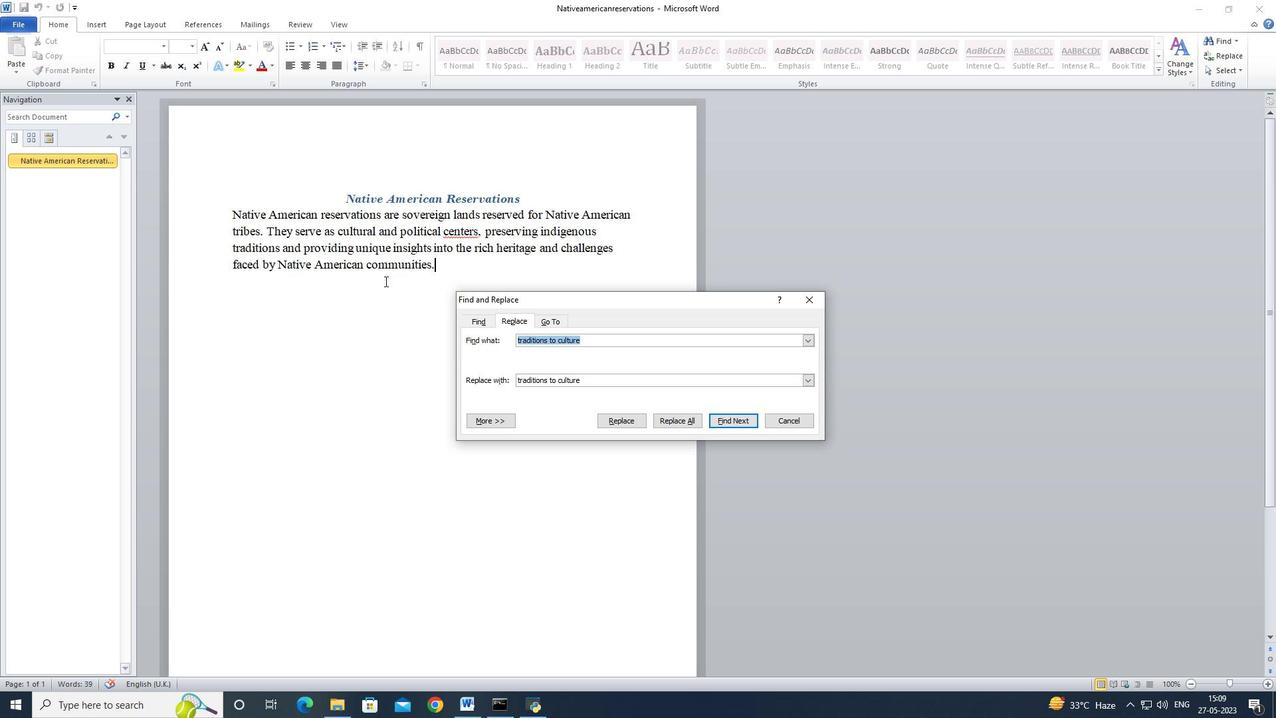
Action: Key pressed <Key.backspace>traditions
Screenshot: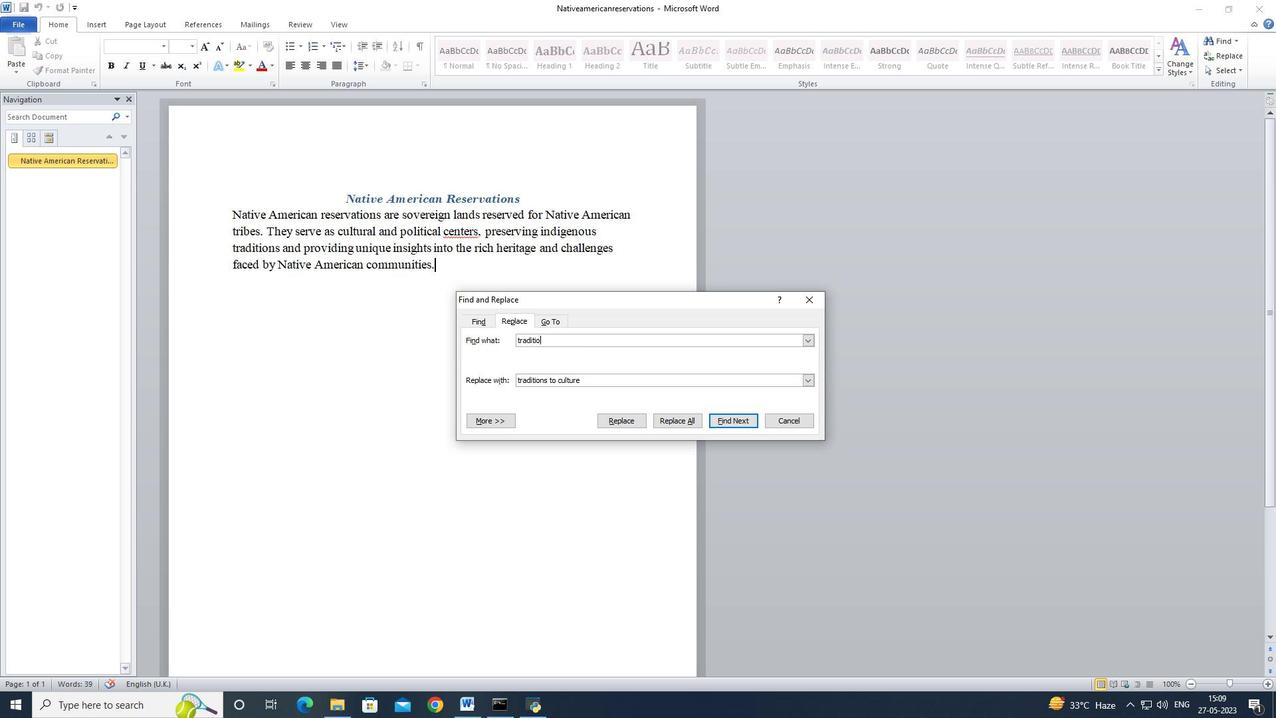 
Action: Mouse moved to (609, 380)
Screenshot: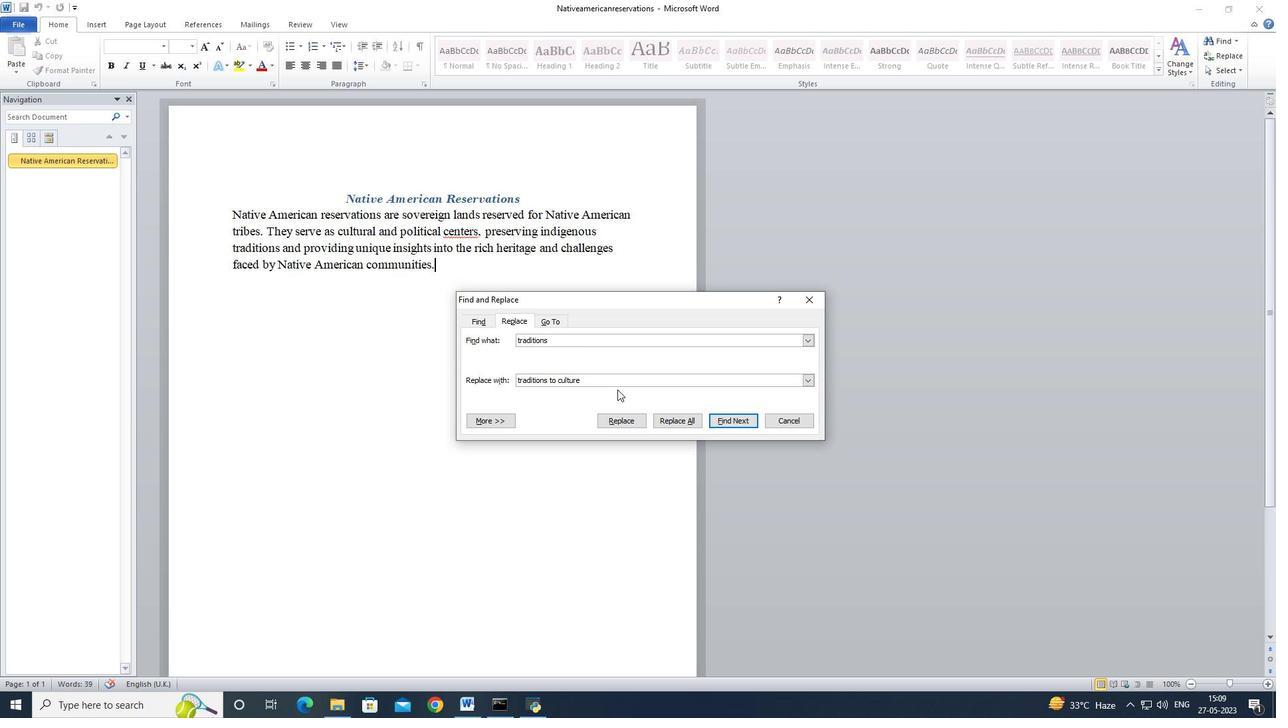 
Action: Mouse pressed left at (609, 380)
Screenshot: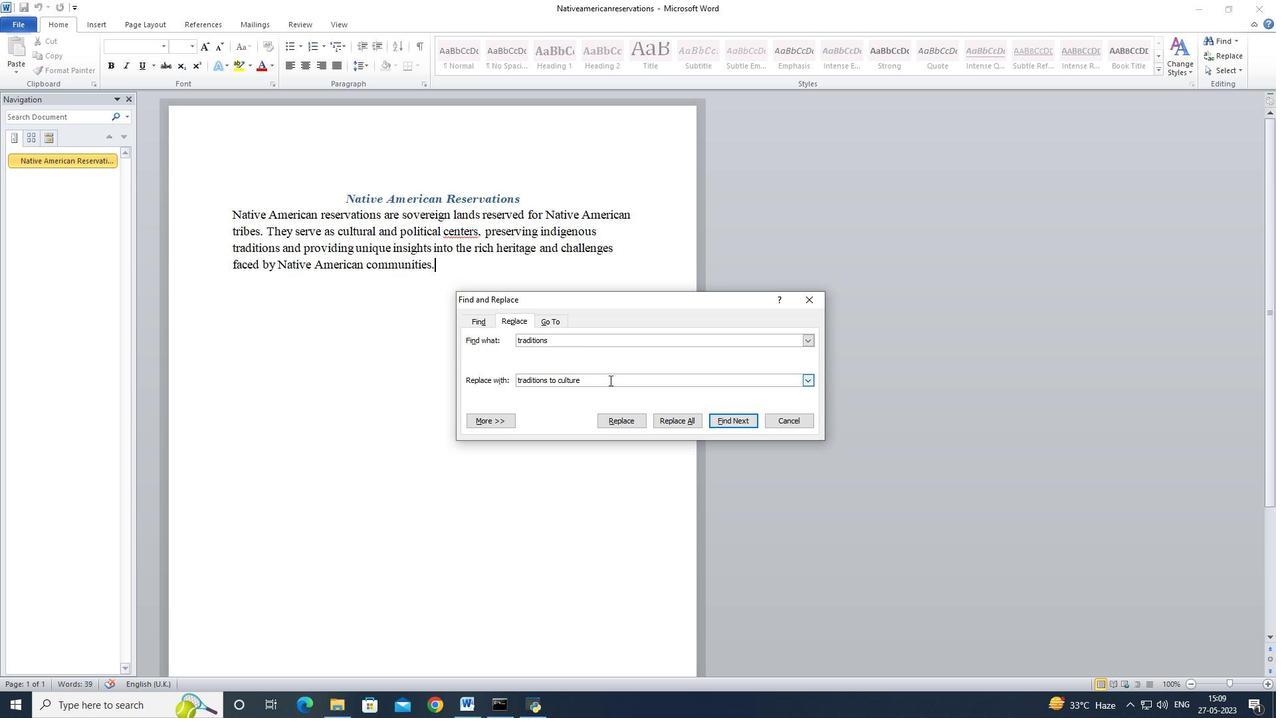 
Action: Mouse moved to (460, 381)
Screenshot: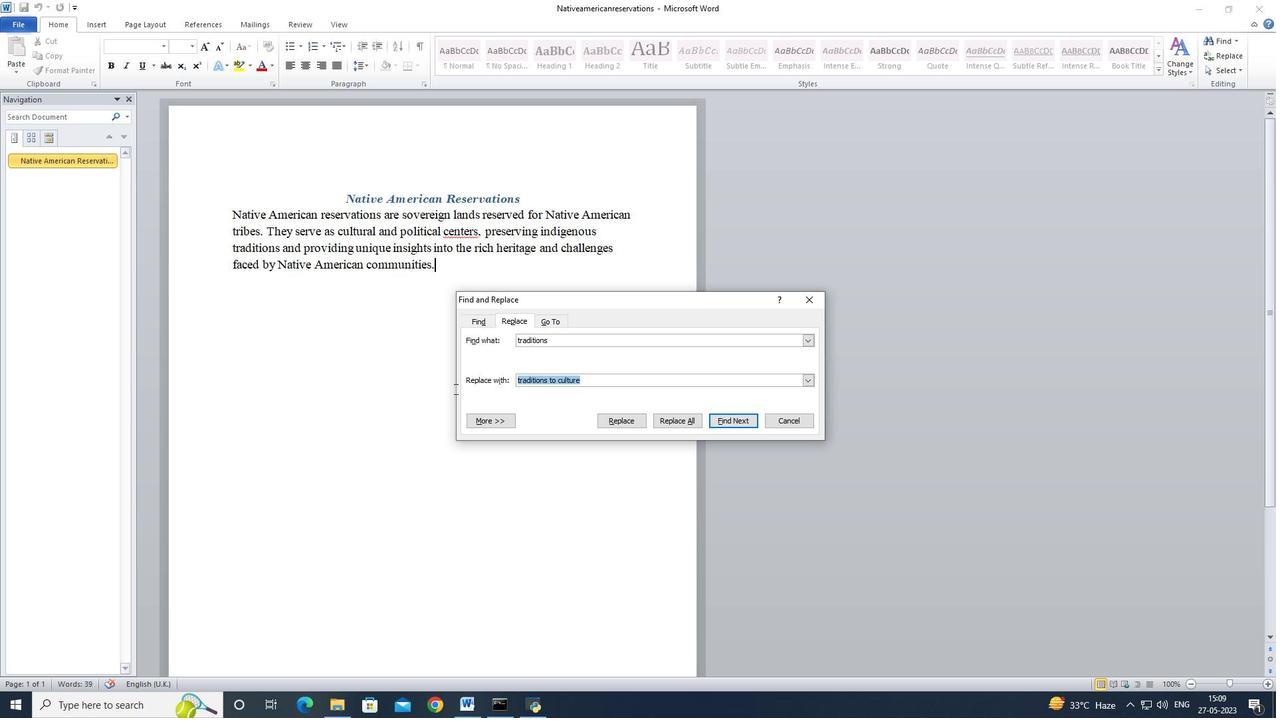 
Action: Key pressed <Key.backspace>culture
Screenshot: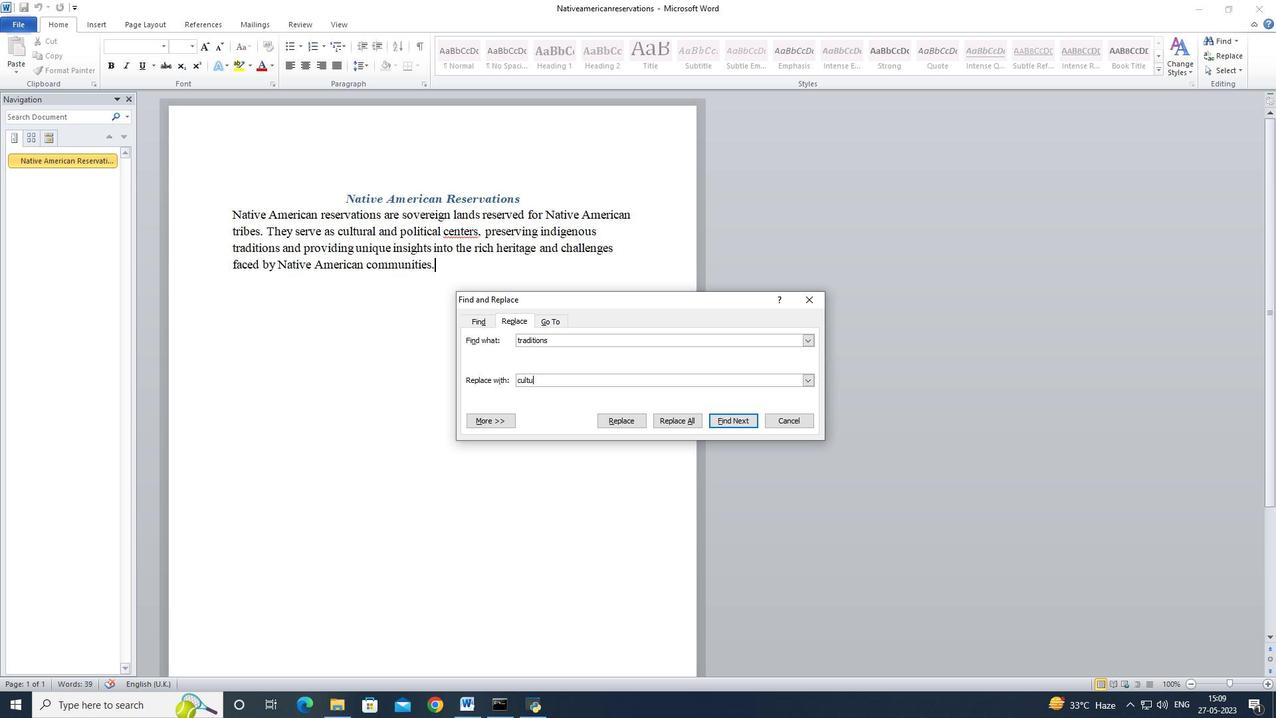 
Action: Mouse moved to (669, 423)
Screenshot: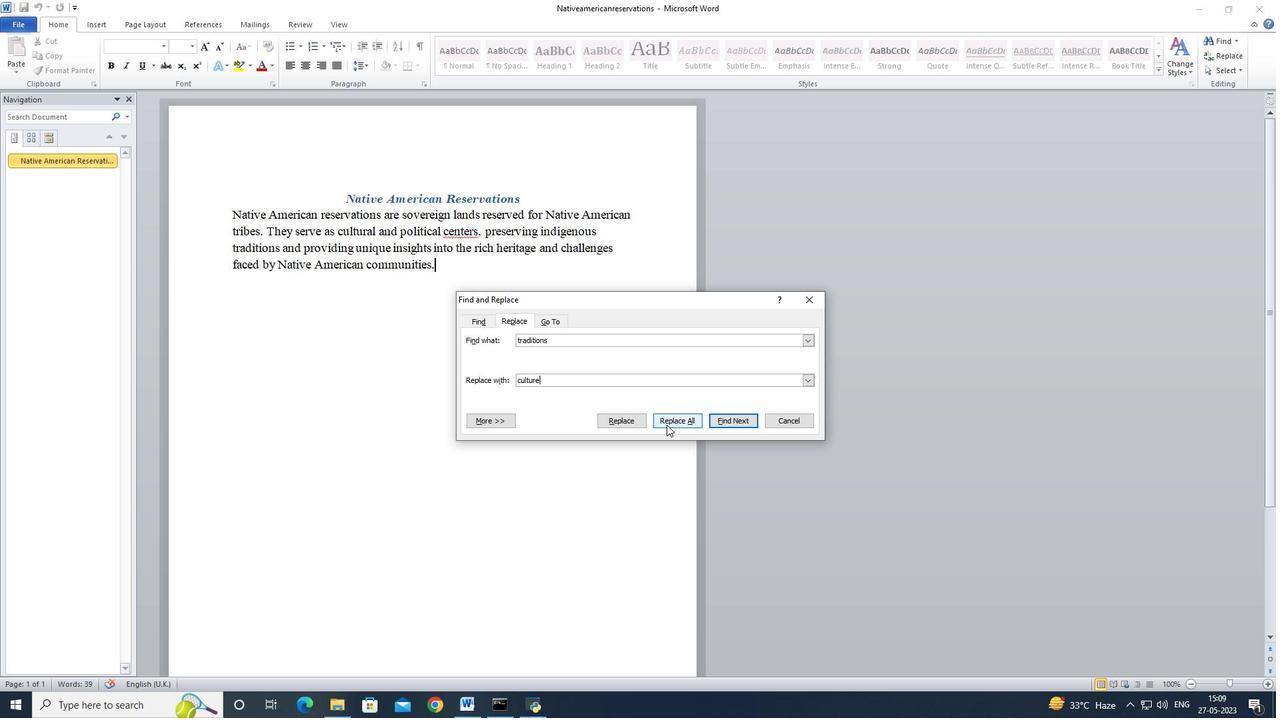 
Action: Mouse pressed left at (669, 423)
Screenshot: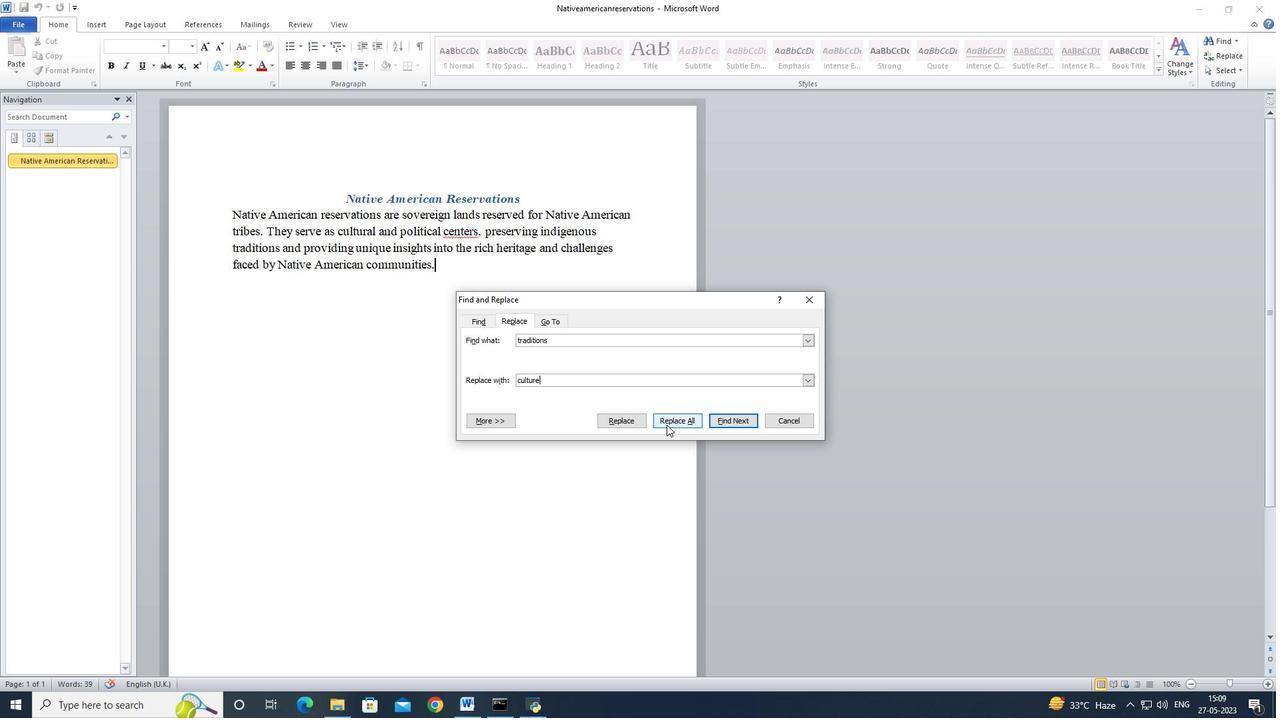 
Action: Mouse moved to (622, 389)
Screenshot: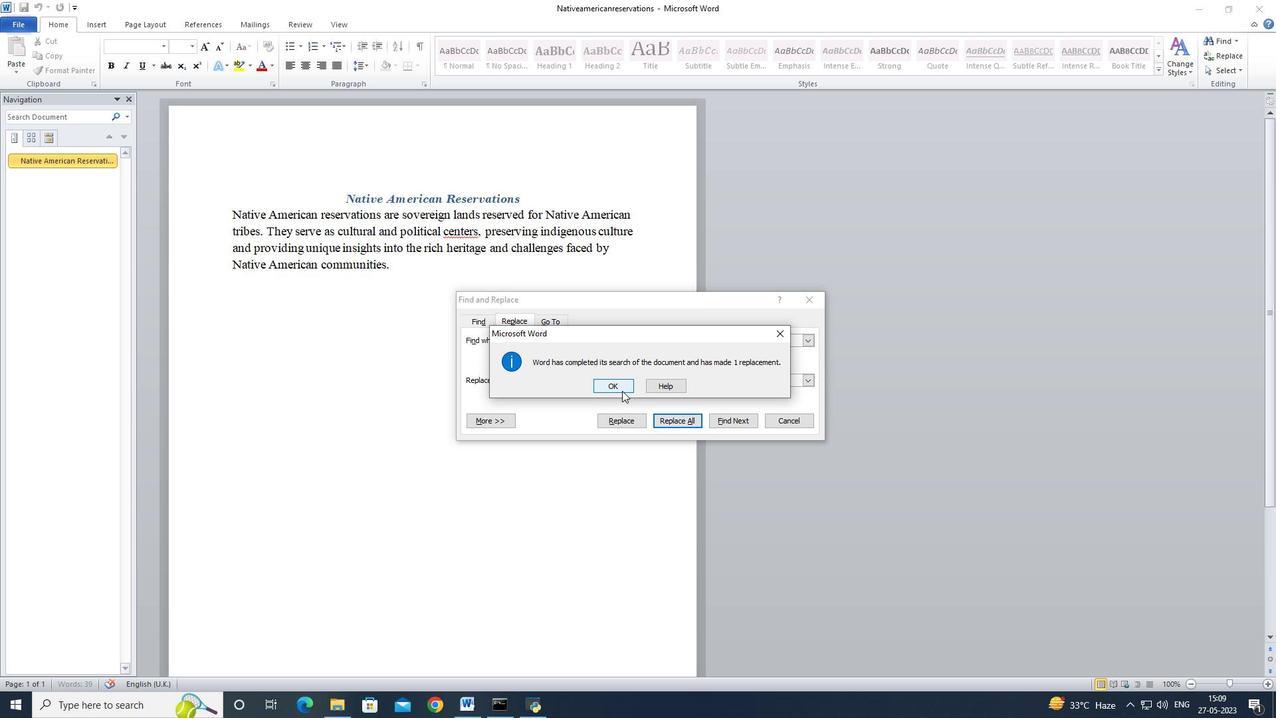
Action: Mouse pressed left at (622, 389)
Screenshot: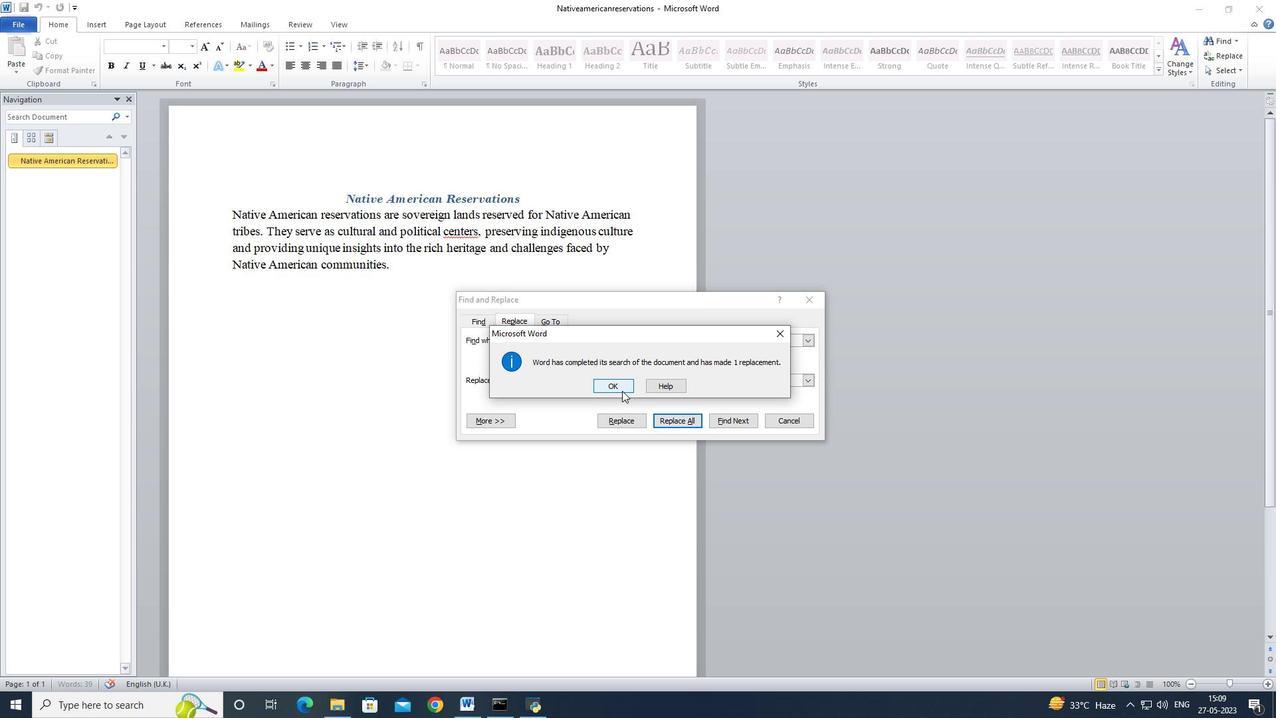 
Action: Mouse moved to (810, 304)
Screenshot: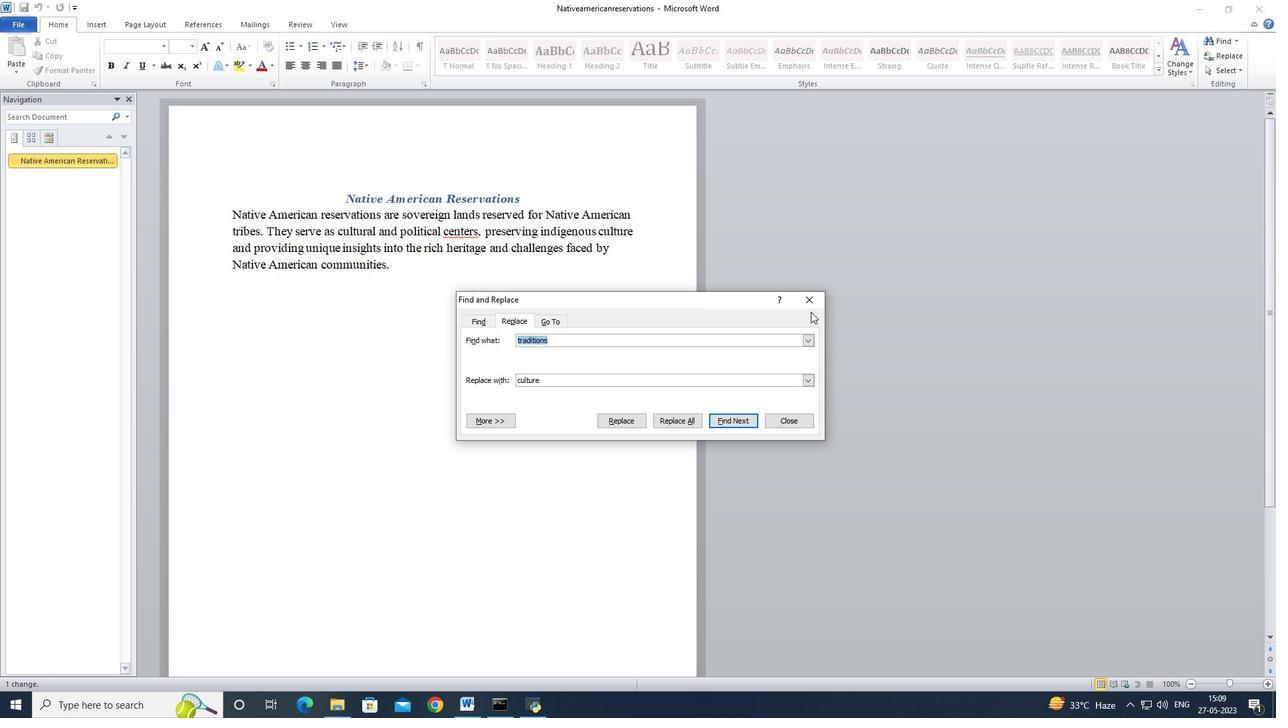 
Action: Mouse pressed left at (810, 304)
Screenshot: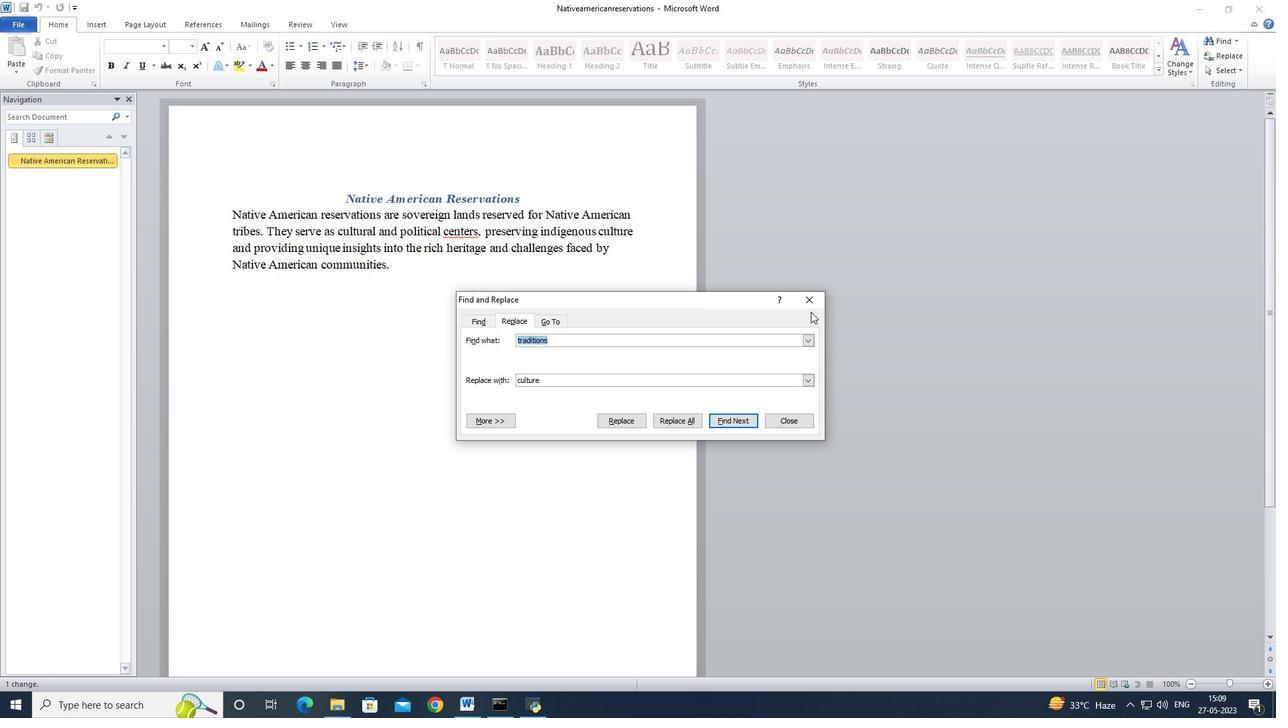 
Action: Mouse moved to (802, 315)
Screenshot: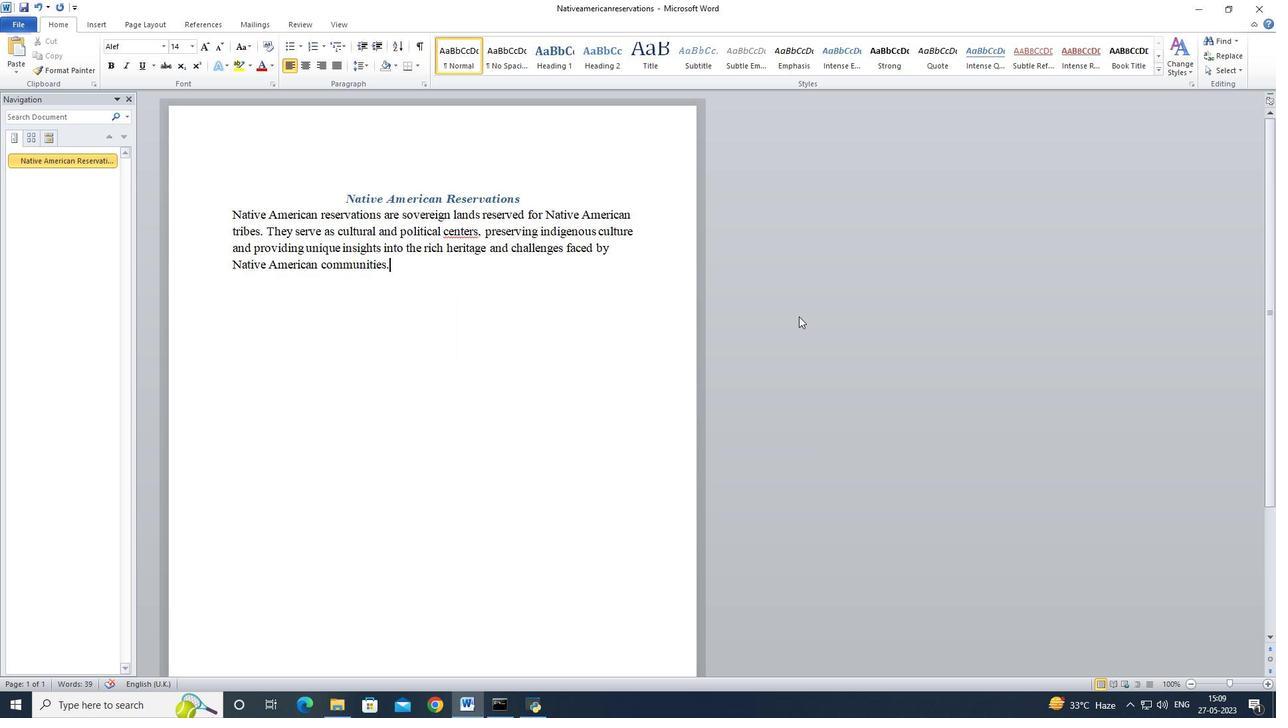 
